 Task: Find connections with filter location Saint-Quentin with filter topic #careertips with filter profile language French with filter current company Hindustan Petroleum Corporation Limited with filter school Lilavatibai Podar Sr Secondary School with filter industry Computer and Network Security with filter service category Personal Injury Law with filter keywords title Sports Volunteer
Action: Mouse moved to (298, 220)
Screenshot: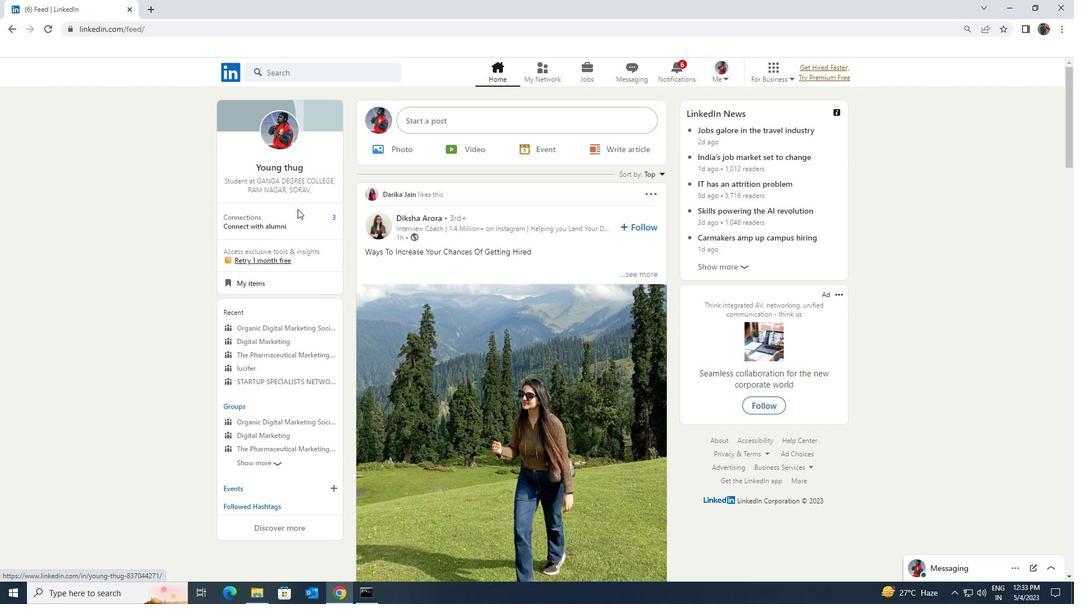 
Action: Mouse pressed left at (298, 220)
Screenshot: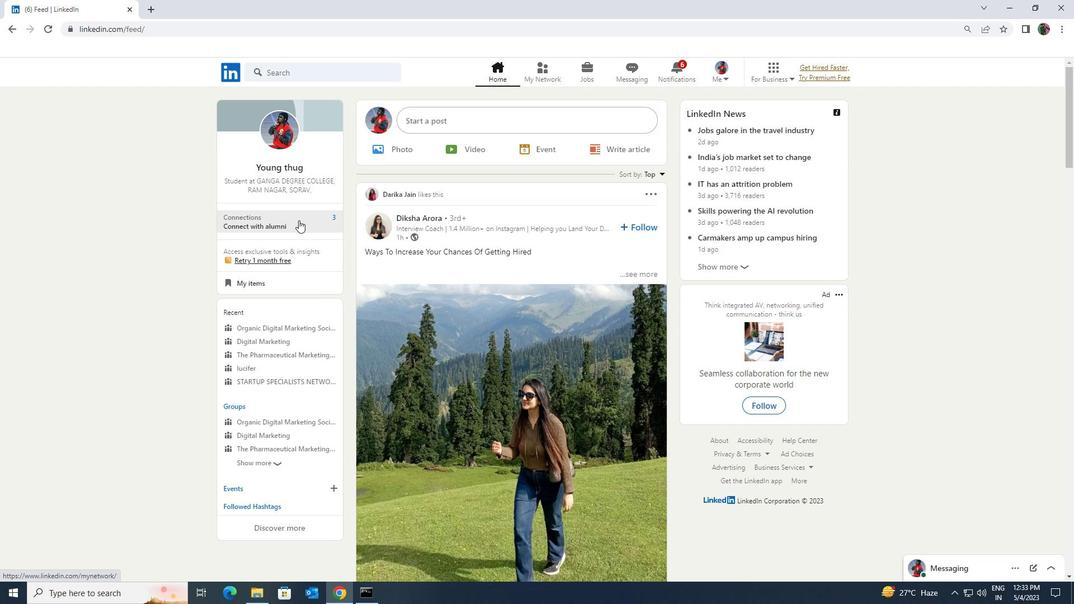 
Action: Mouse moved to (298, 135)
Screenshot: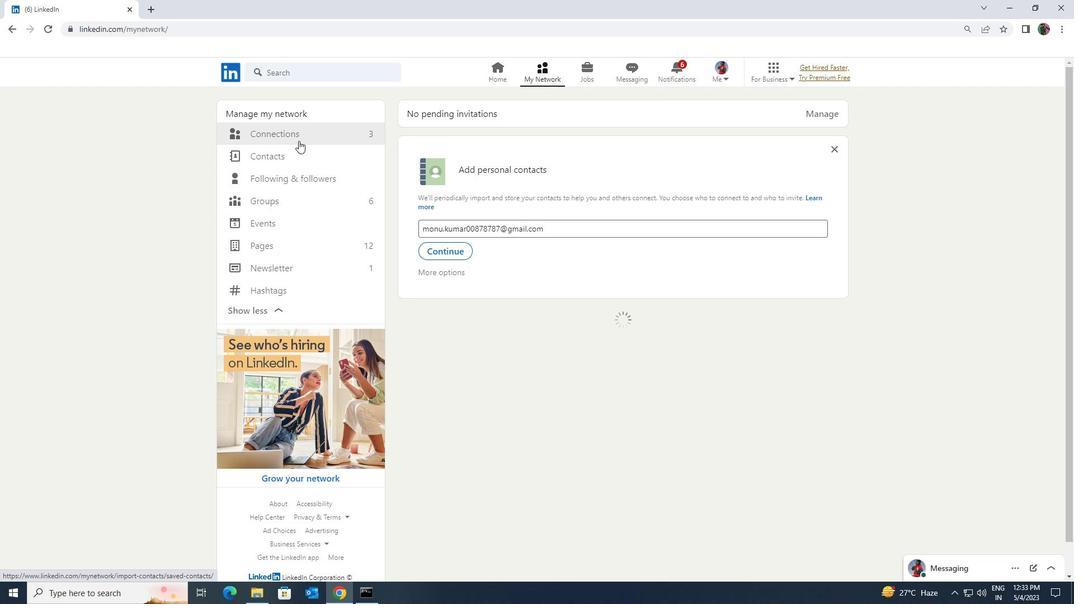 
Action: Mouse pressed left at (298, 135)
Screenshot: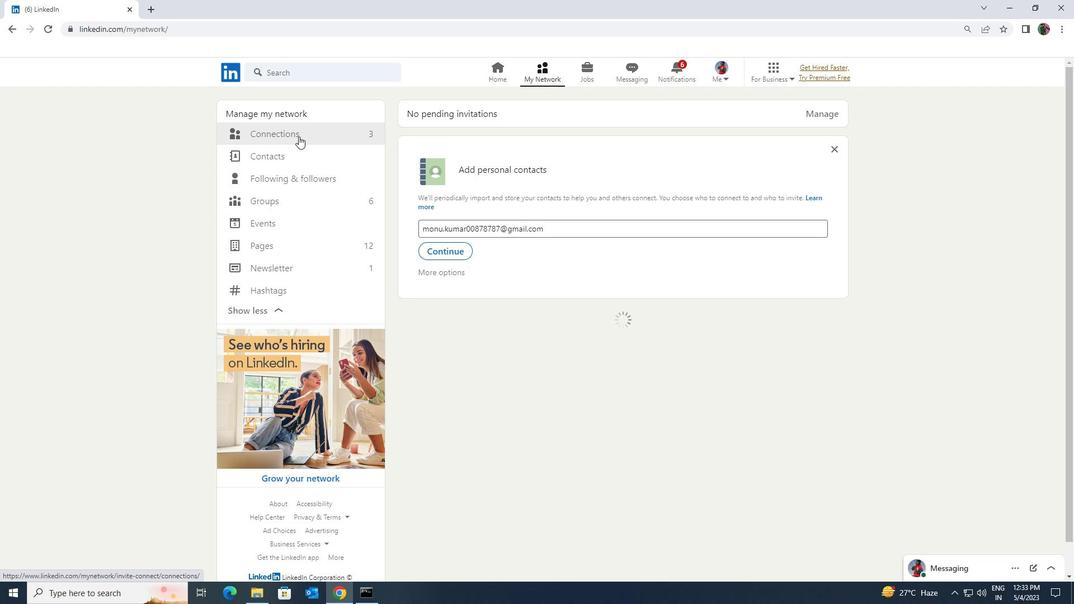 
Action: Mouse moved to (636, 138)
Screenshot: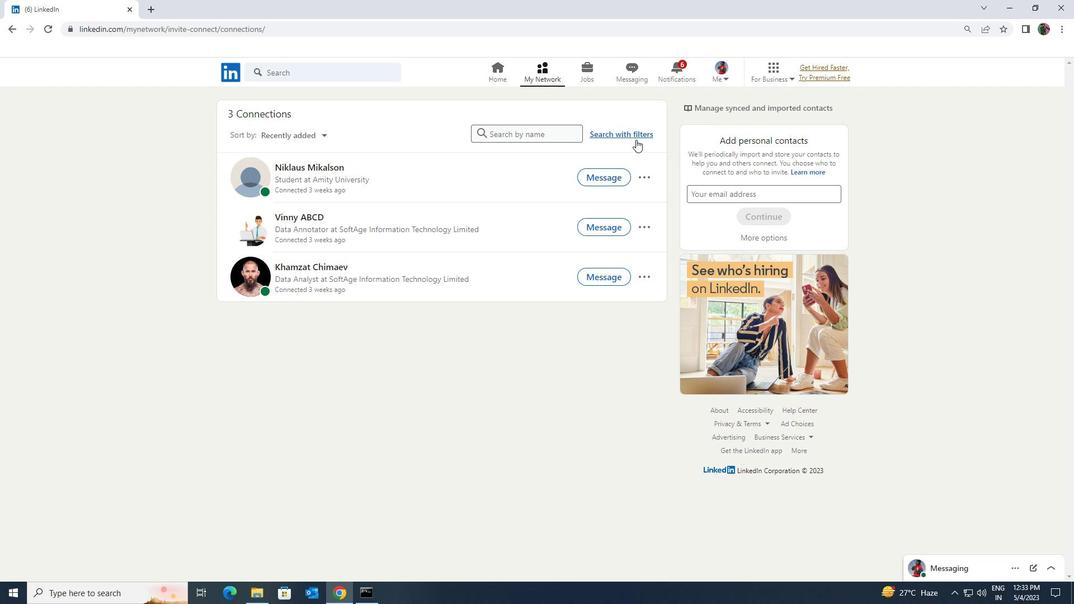 
Action: Mouse pressed left at (636, 138)
Screenshot: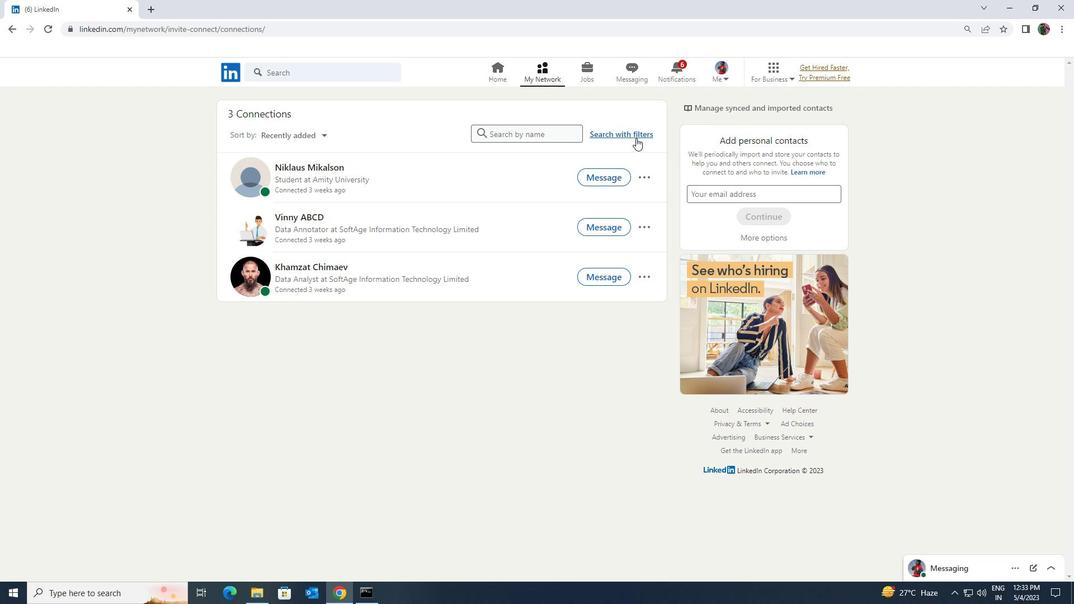 
Action: Mouse moved to (576, 105)
Screenshot: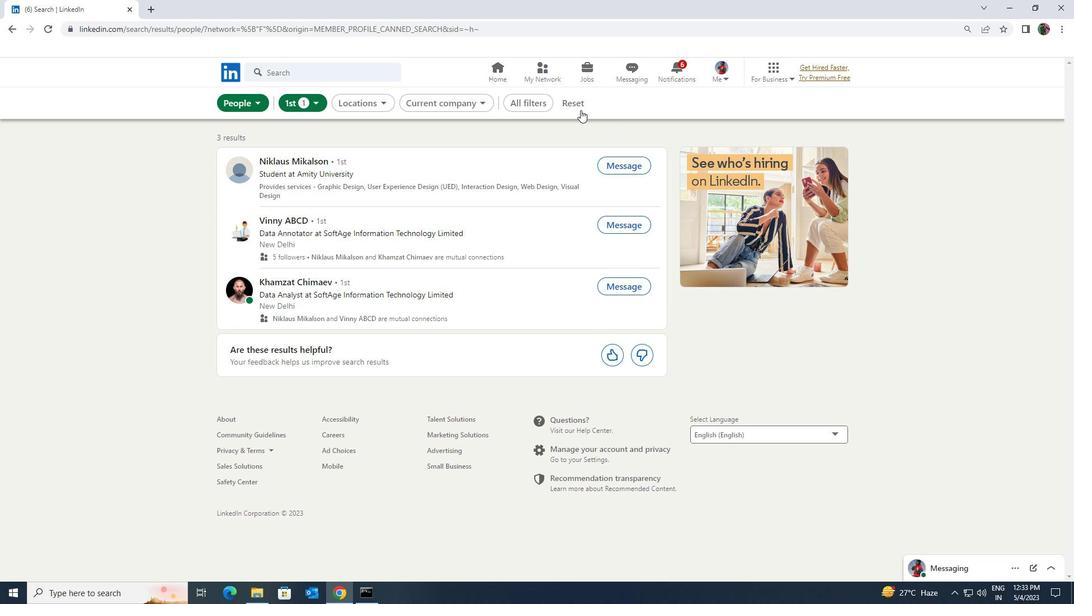 
Action: Mouse pressed left at (576, 105)
Screenshot: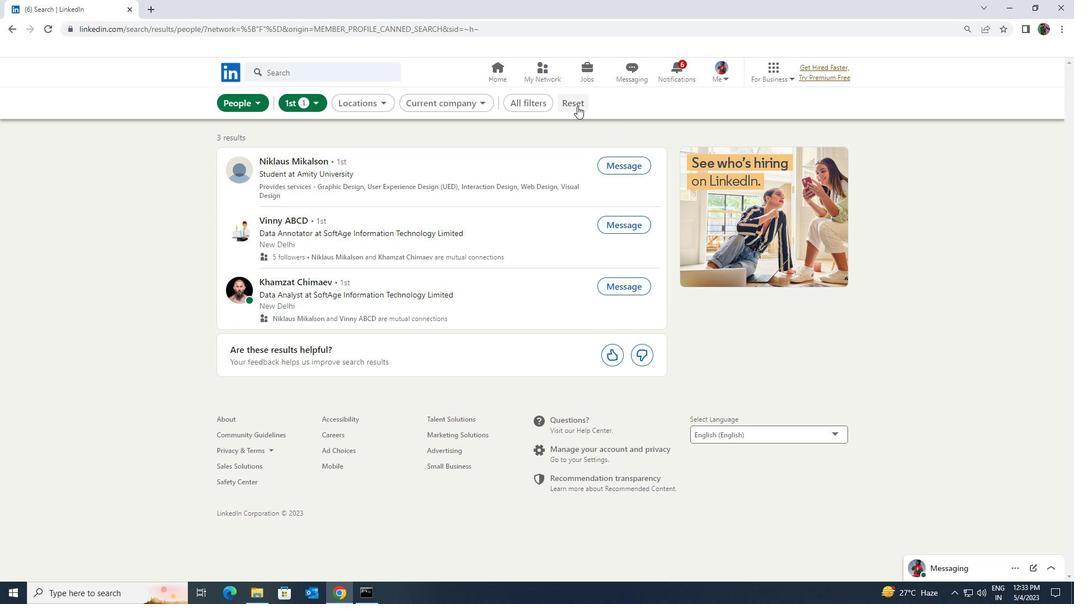 
Action: Mouse moved to (564, 103)
Screenshot: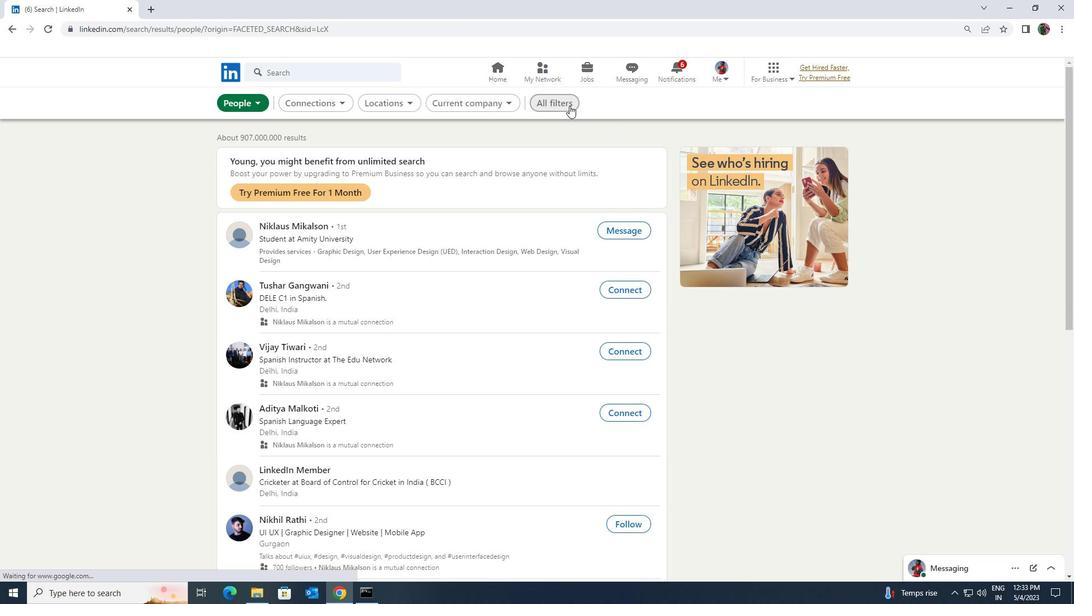 
Action: Mouse pressed left at (564, 103)
Screenshot: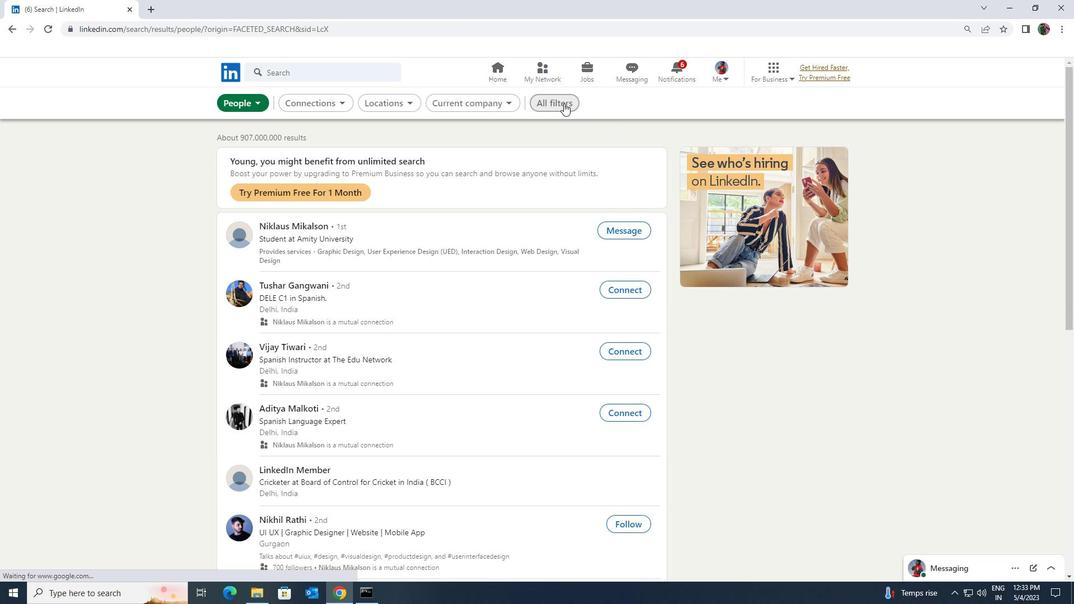 
Action: Mouse moved to (931, 437)
Screenshot: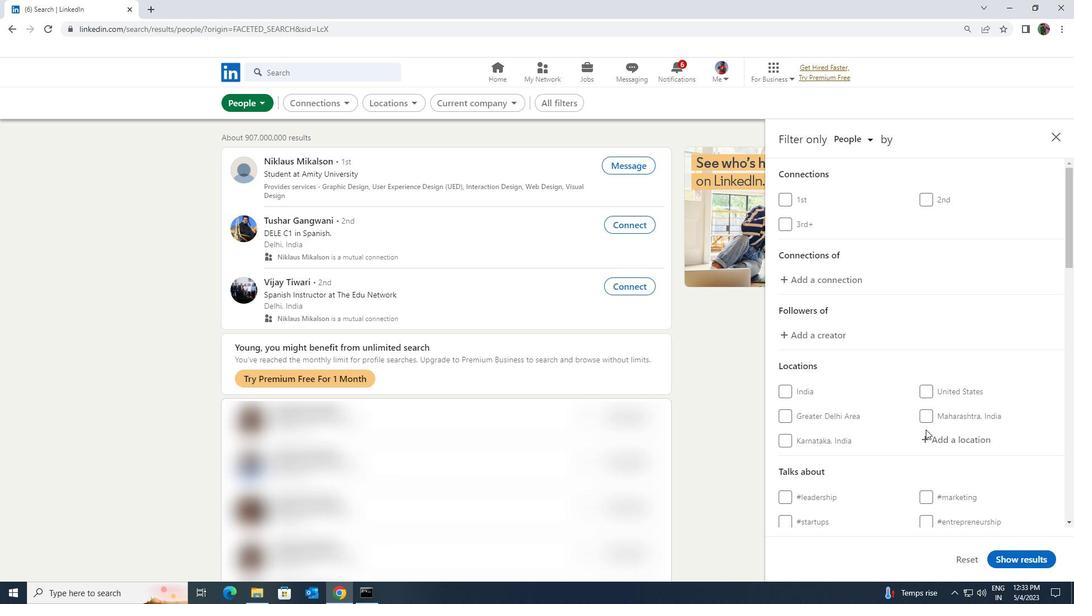 
Action: Mouse pressed left at (931, 437)
Screenshot: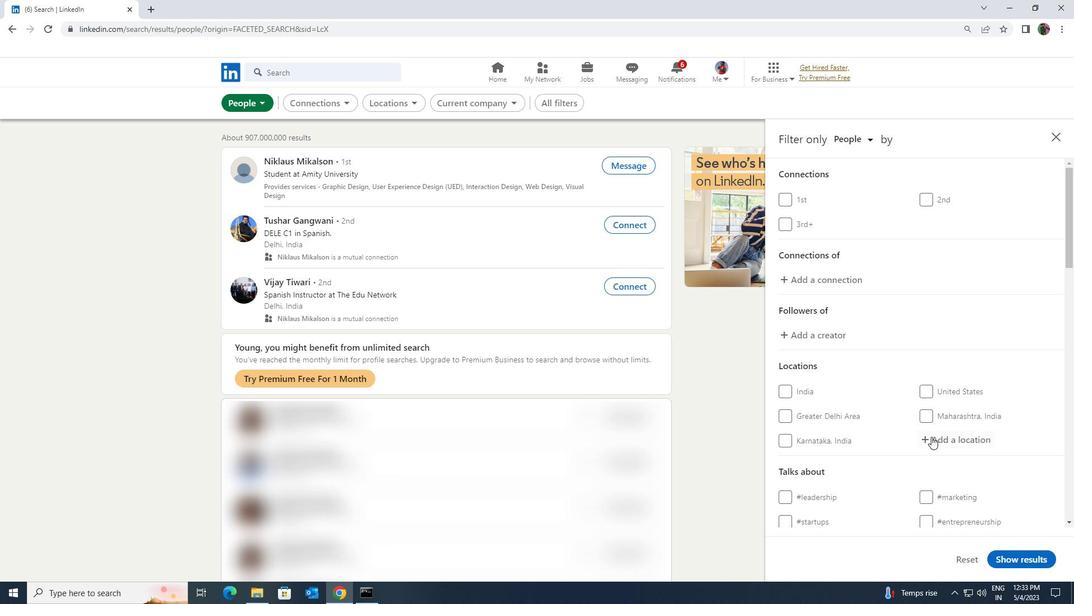 
Action: Key pressed <Key.shift>SAINT<Key.space><Key.shift>QUEN
Screenshot: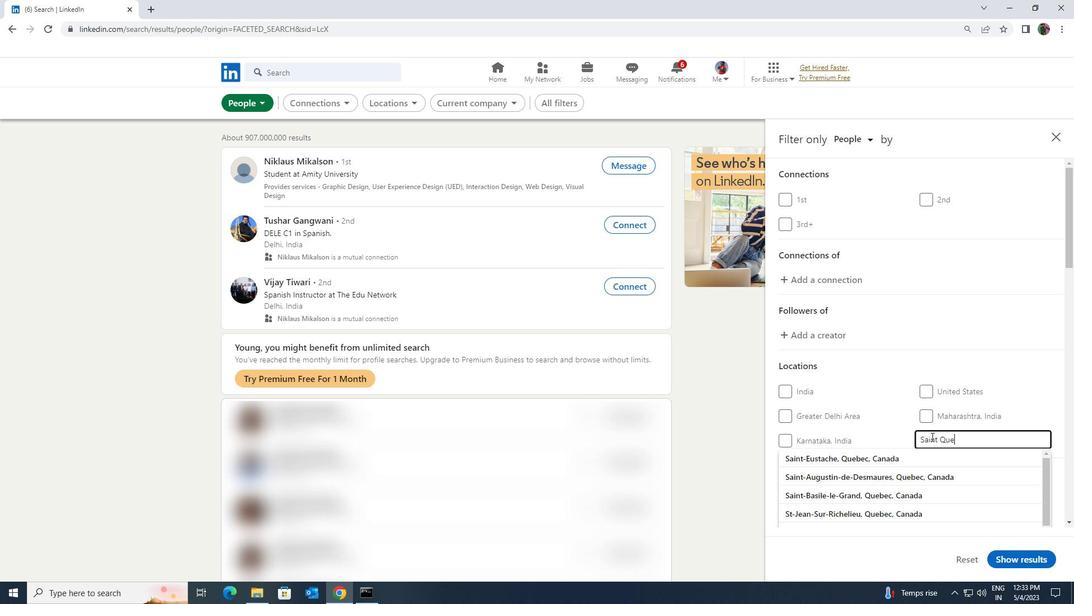 
Action: Mouse moved to (933, 454)
Screenshot: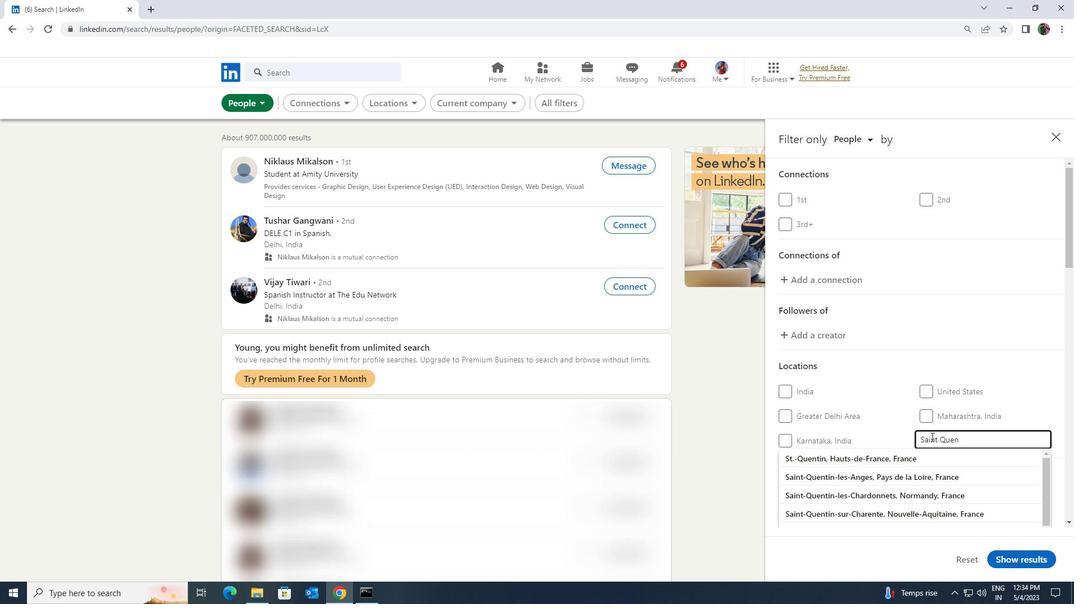 
Action: Mouse pressed left at (933, 454)
Screenshot: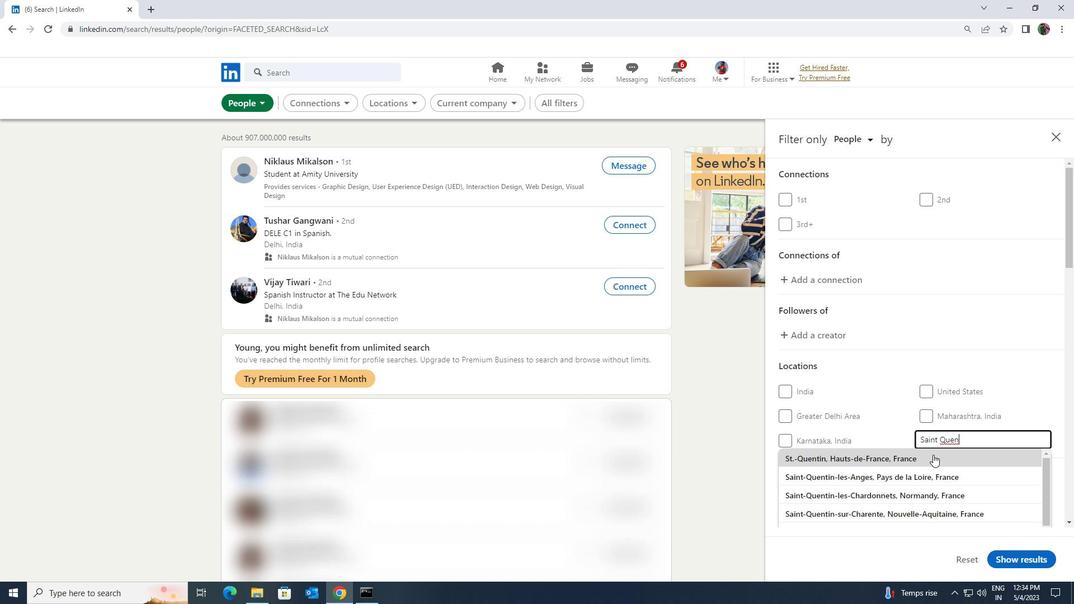 
Action: Mouse scrolled (933, 454) with delta (0, 0)
Screenshot: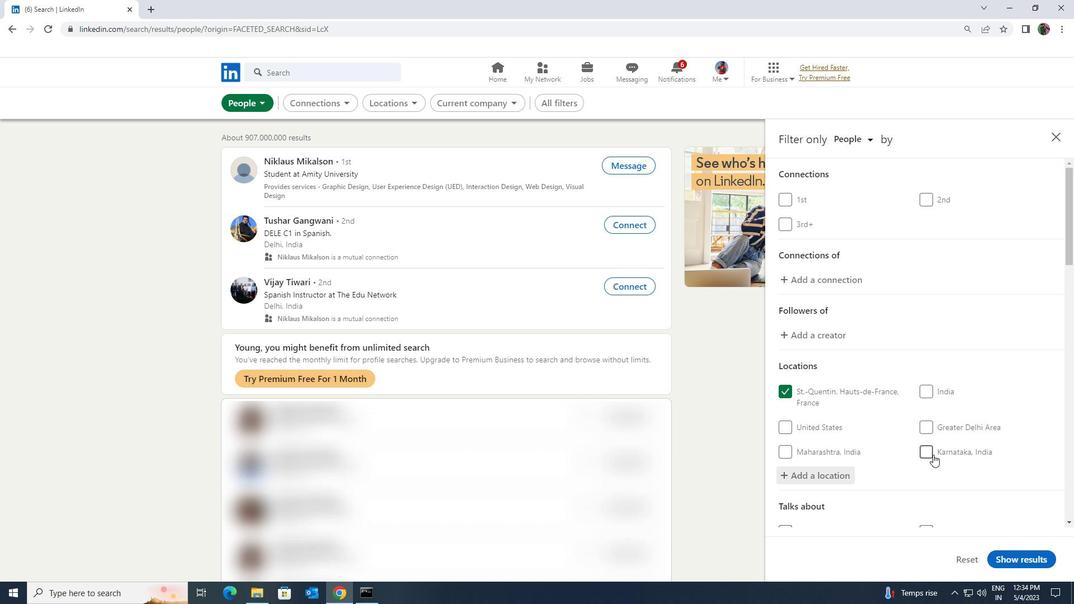 
Action: Mouse scrolled (933, 454) with delta (0, 0)
Screenshot: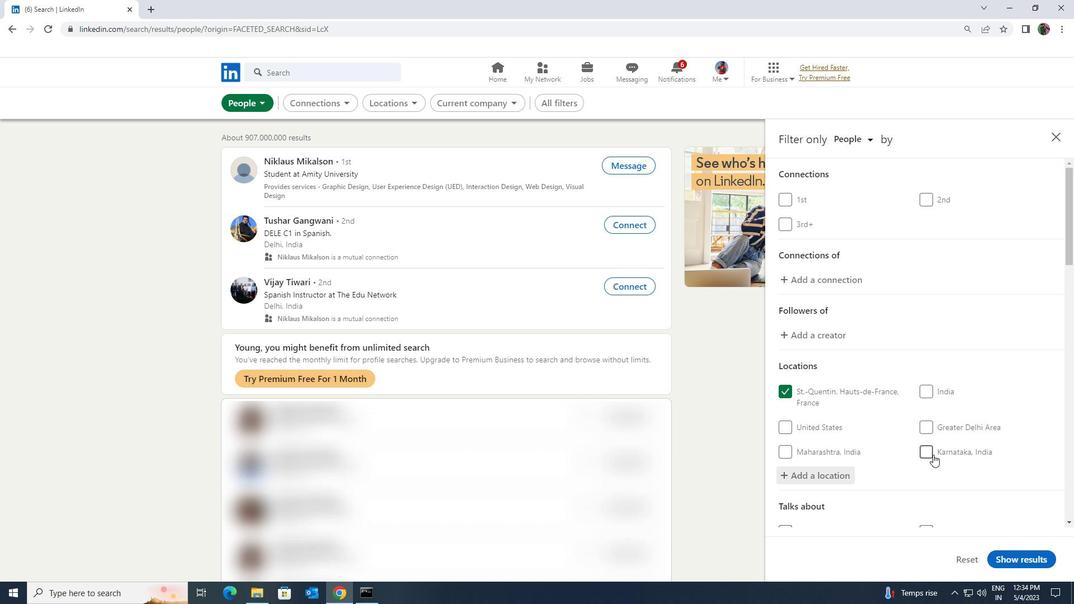 
Action: Mouse scrolled (933, 454) with delta (0, 0)
Screenshot: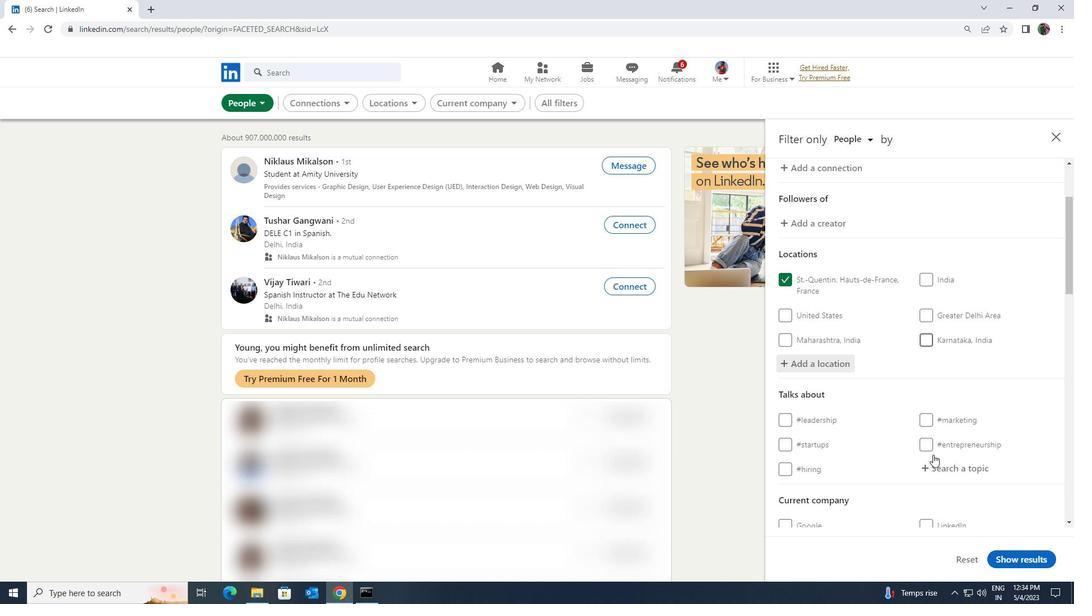 
Action: Mouse moved to (945, 416)
Screenshot: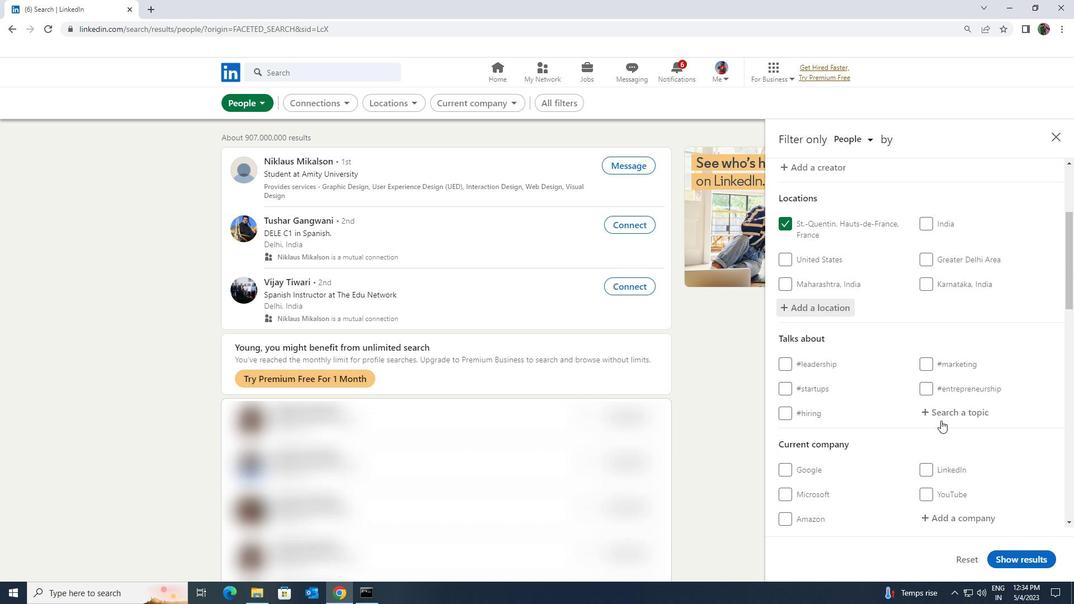 
Action: Mouse pressed left at (945, 416)
Screenshot: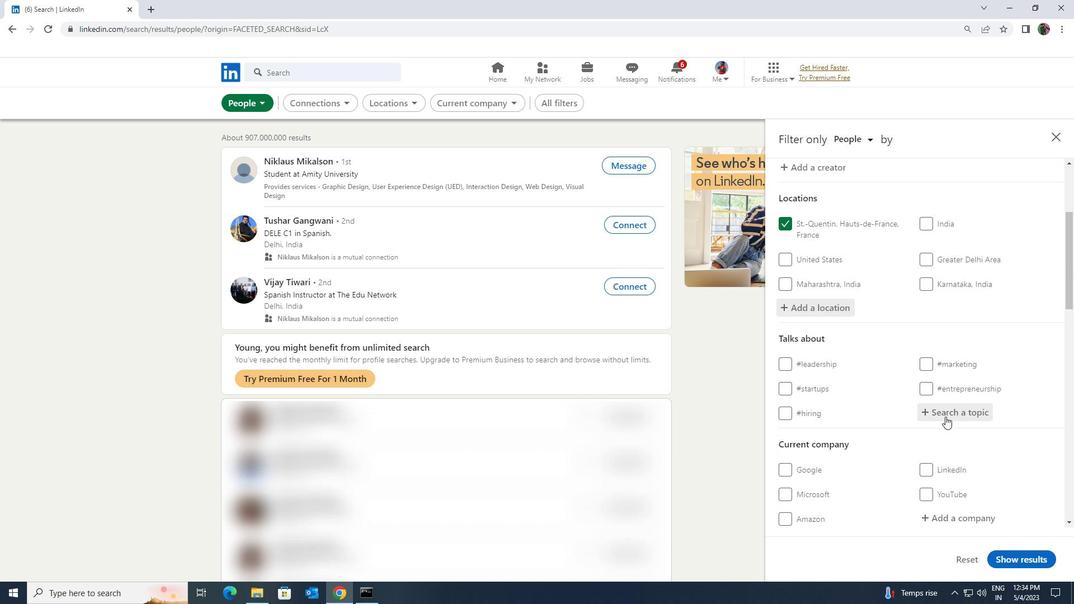 
Action: Key pressed <Key.shift><Key.shift><Key.shift><Key.shift><Key.shift><Key.shift><Key.shift><Key.shift><Key.shift>CAREER<Key.shift>TIPS
Screenshot: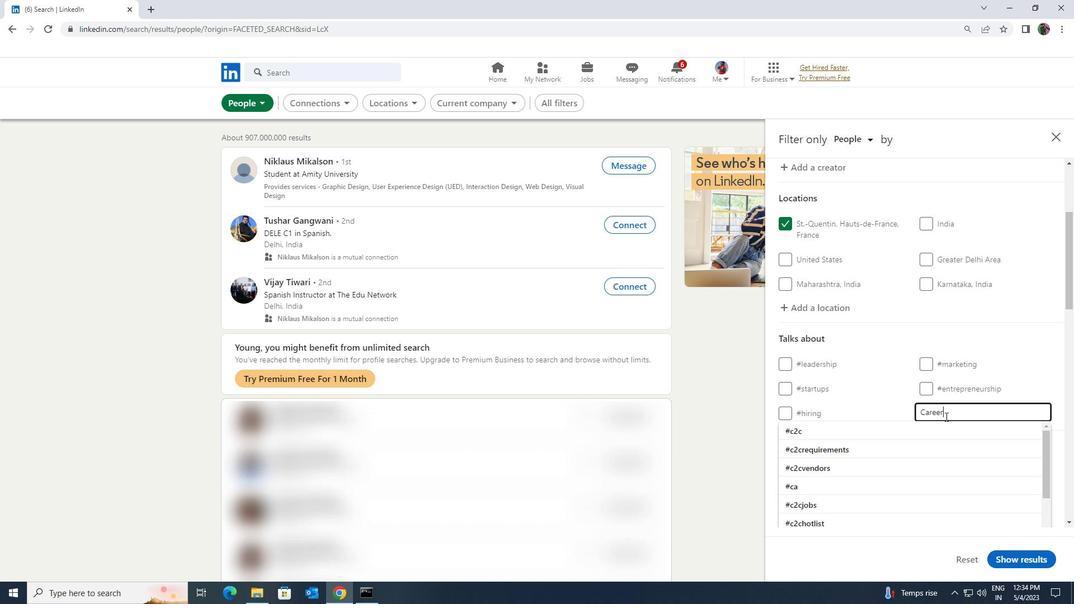 
Action: Mouse moved to (935, 430)
Screenshot: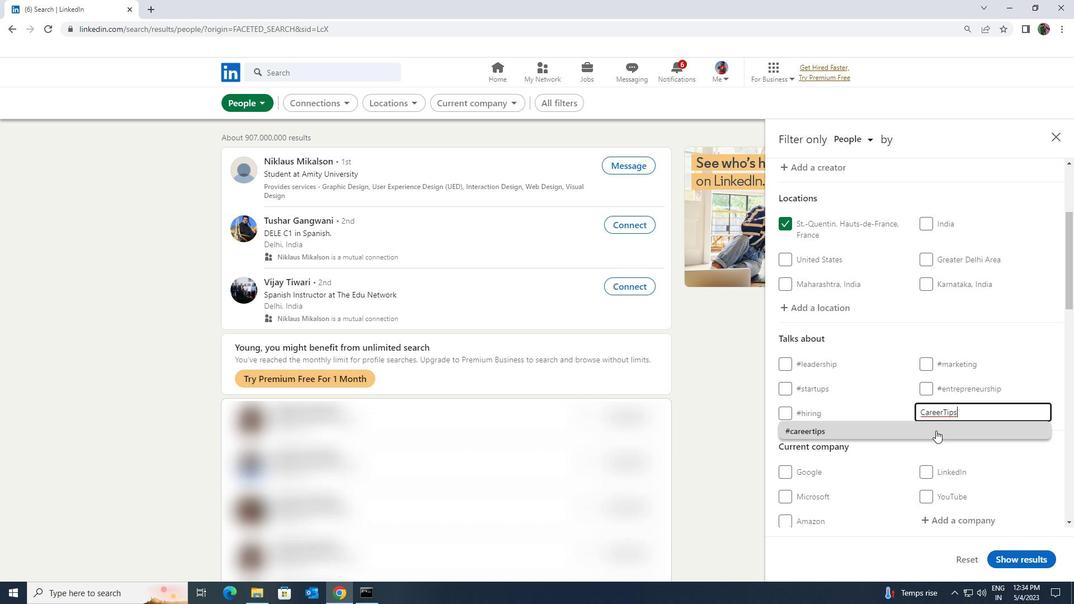 
Action: Mouse pressed left at (935, 430)
Screenshot: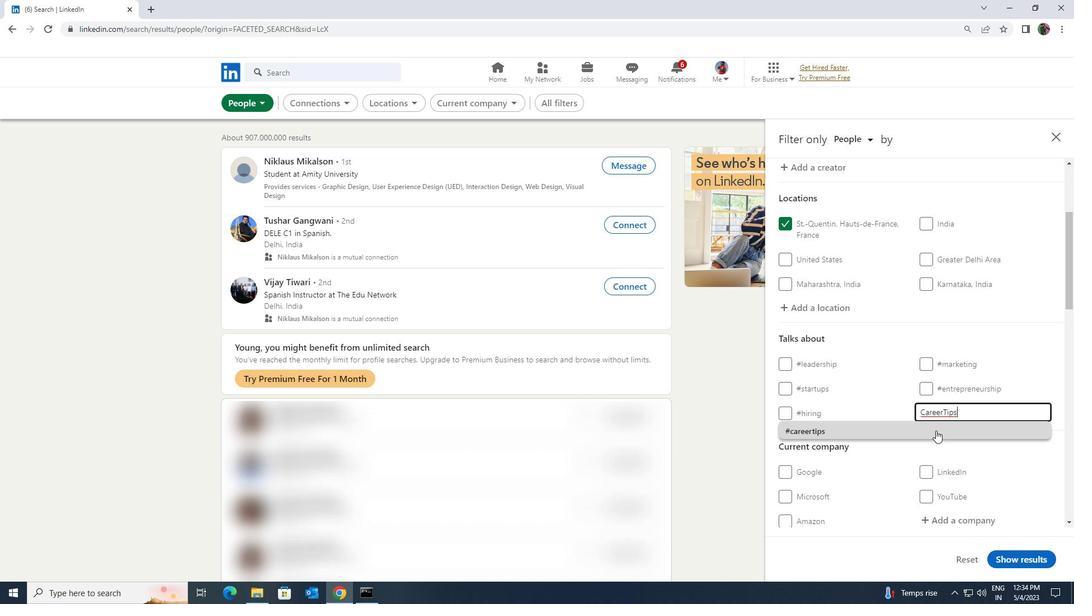 
Action: Mouse scrolled (935, 430) with delta (0, 0)
Screenshot: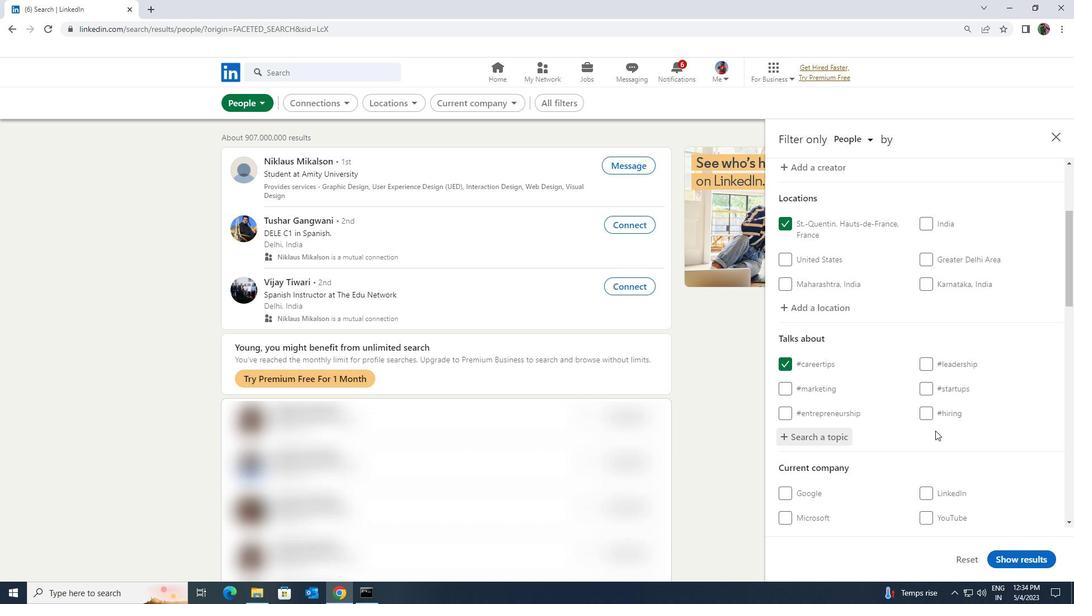 
Action: Mouse scrolled (935, 430) with delta (0, 0)
Screenshot: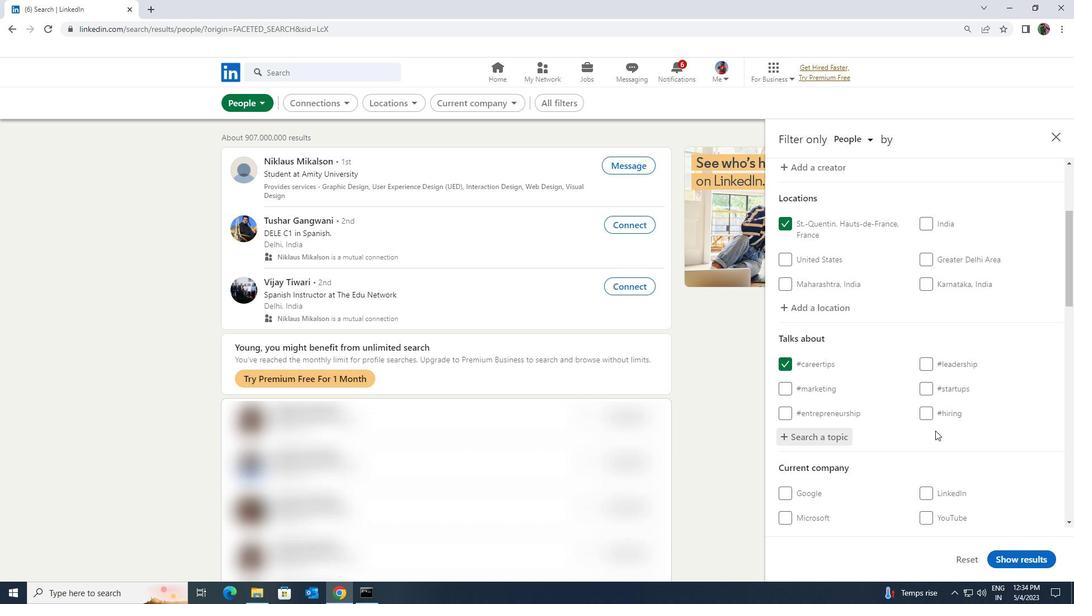 
Action: Mouse scrolled (935, 430) with delta (0, 0)
Screenshot: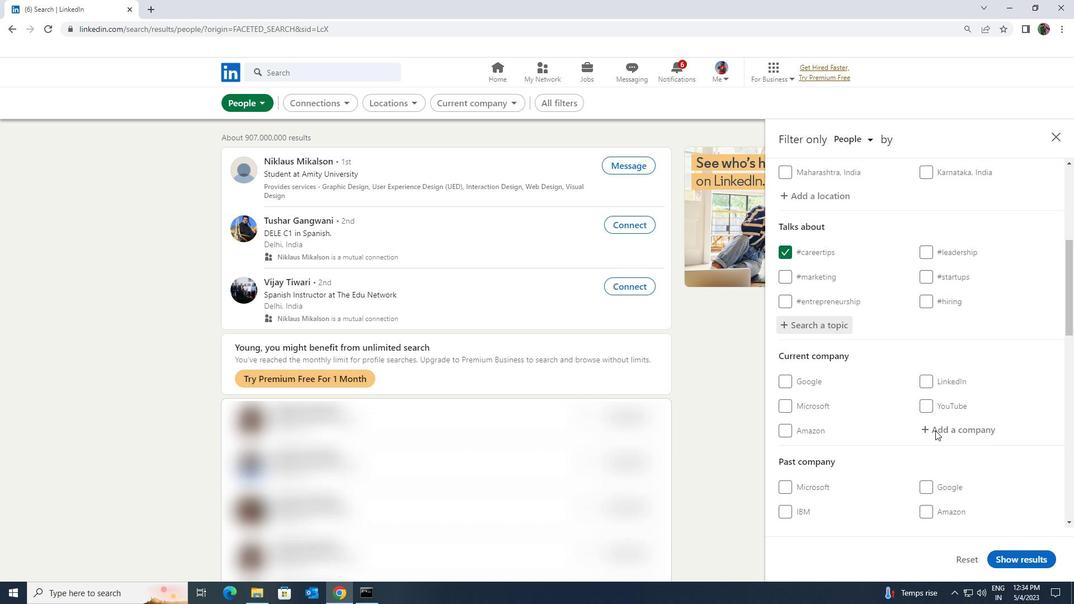 
Action: Mouse scrolled (935, 430) with delta (0, 0)
Screenshot: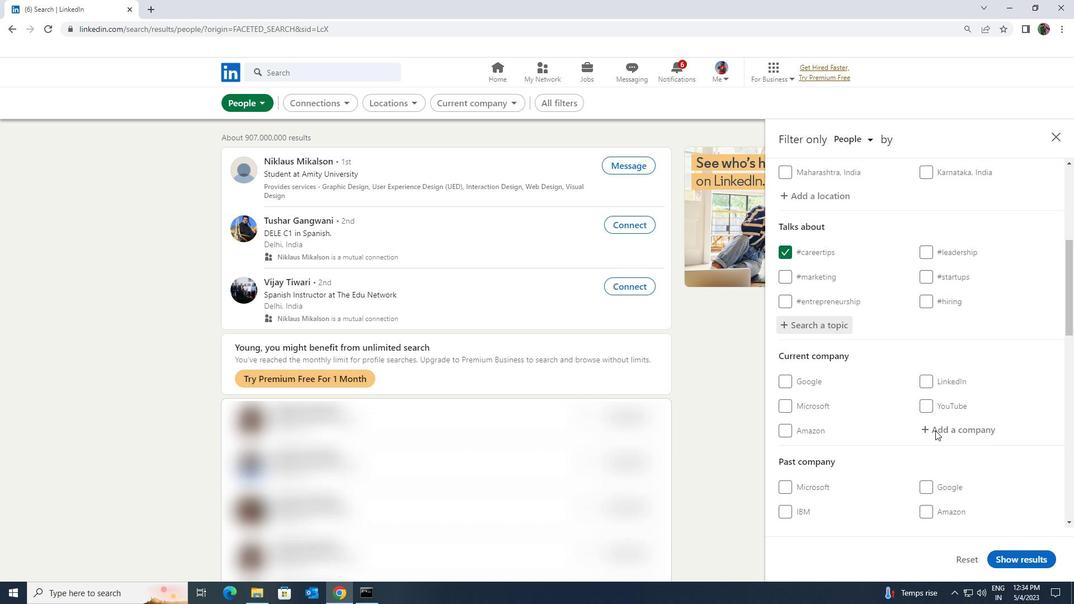
Action: Mouse scrolled (935, 430) with delta (0, 0)
Screenshot: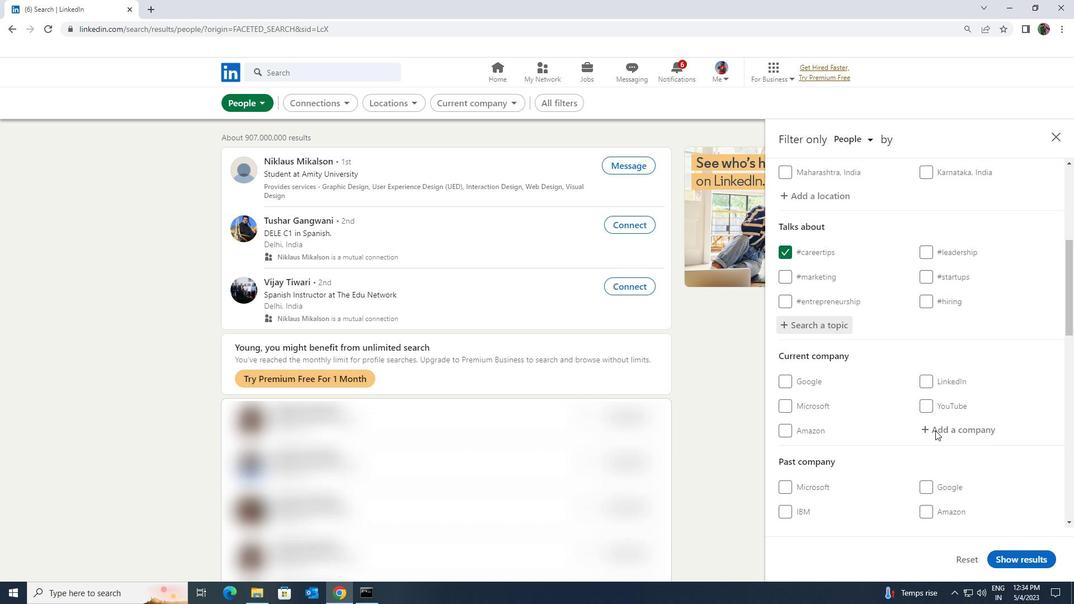
Action: Mouse scrolled (935, 430) with delta (0, 0)
Screenshot: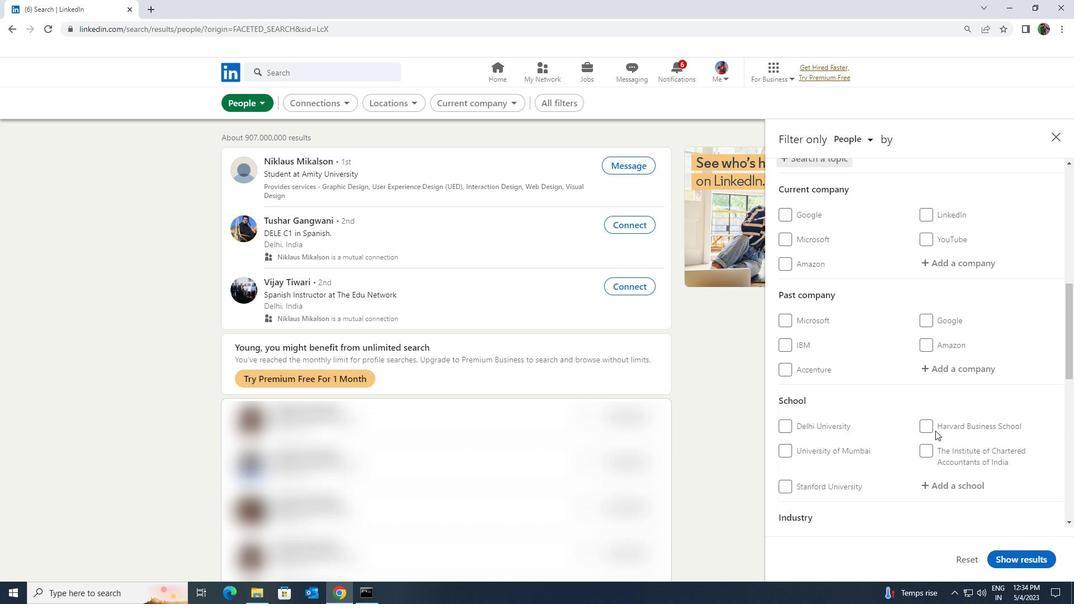 
Action: Mouse scrolled (935, 430) with delta (0, 0)
Screenshot: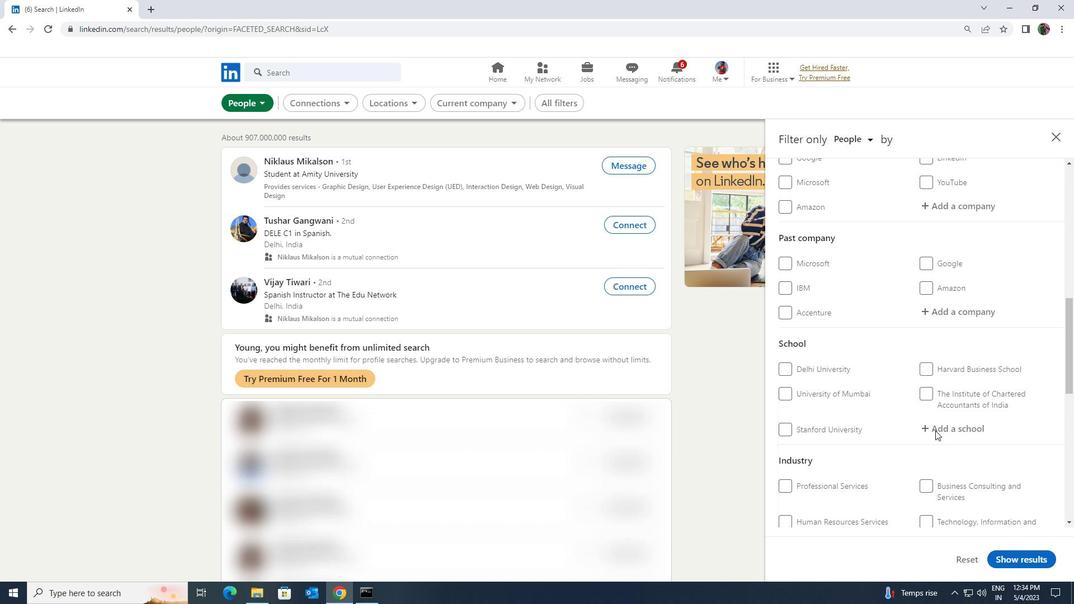 
Action: Mouse scrolled (935, 430) with delta (0, 0)
Screenshot: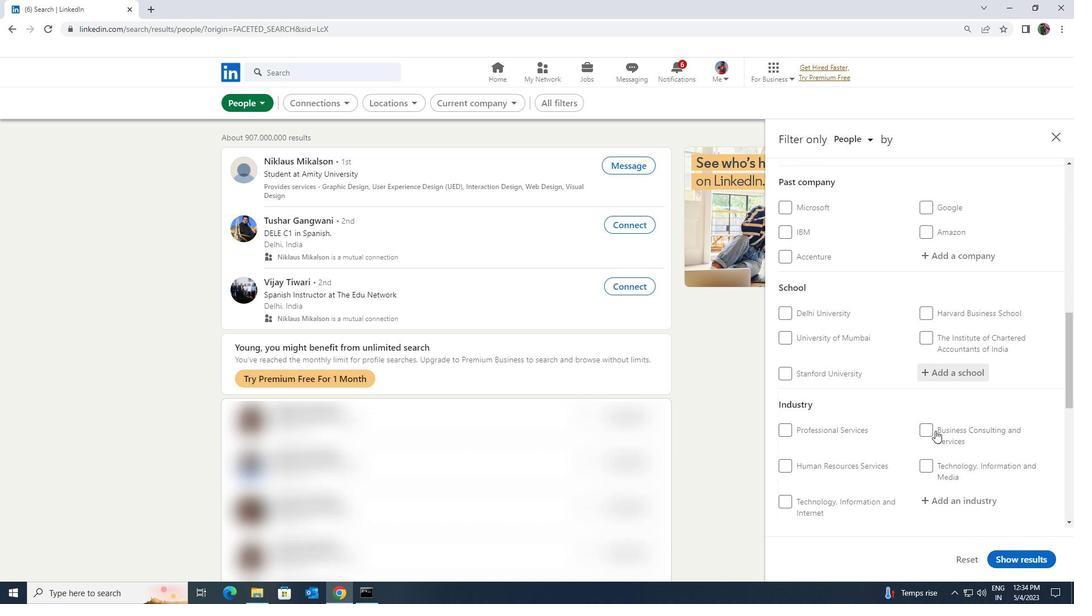 
Action: Mouse scrolled (935, 430) with delta (0, 0)
Screenshot: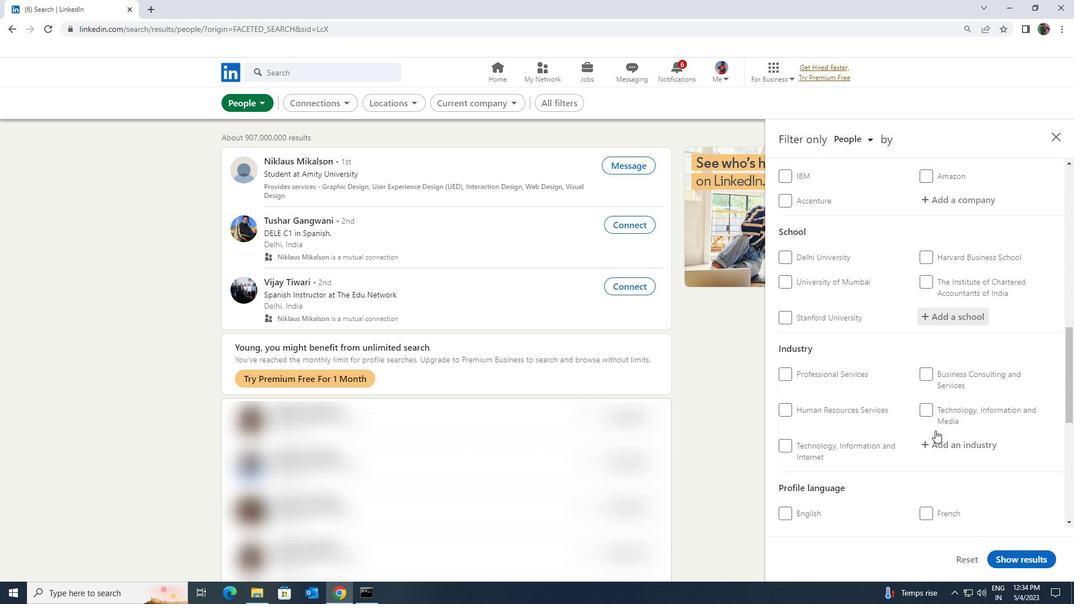 
Action: Mouse moved to (926, 450)
Screenshot: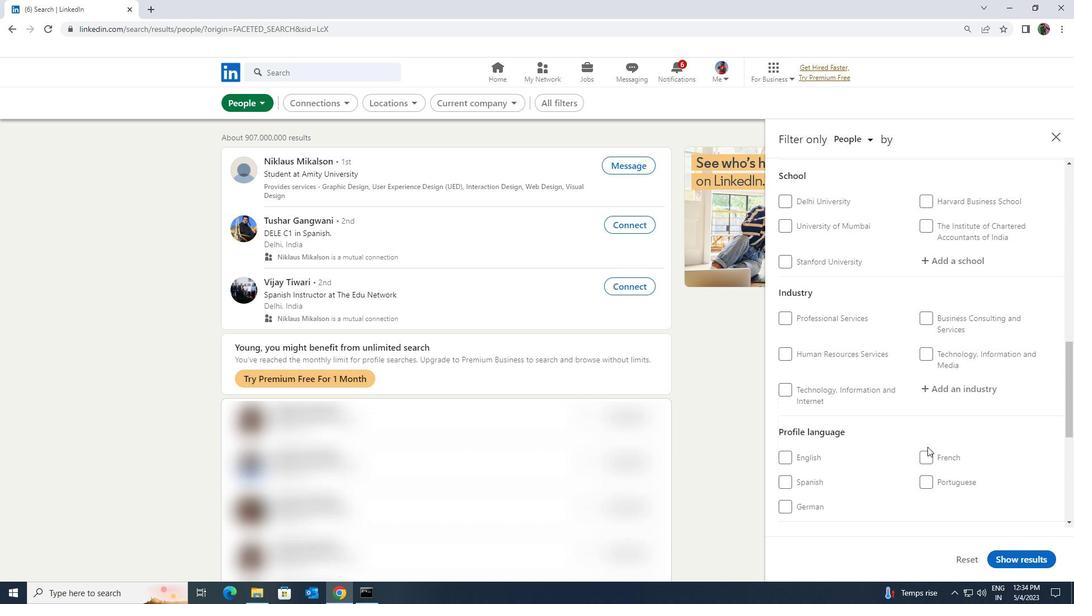 
Action: Mouse pressed left at (926, 450)
Screenshot: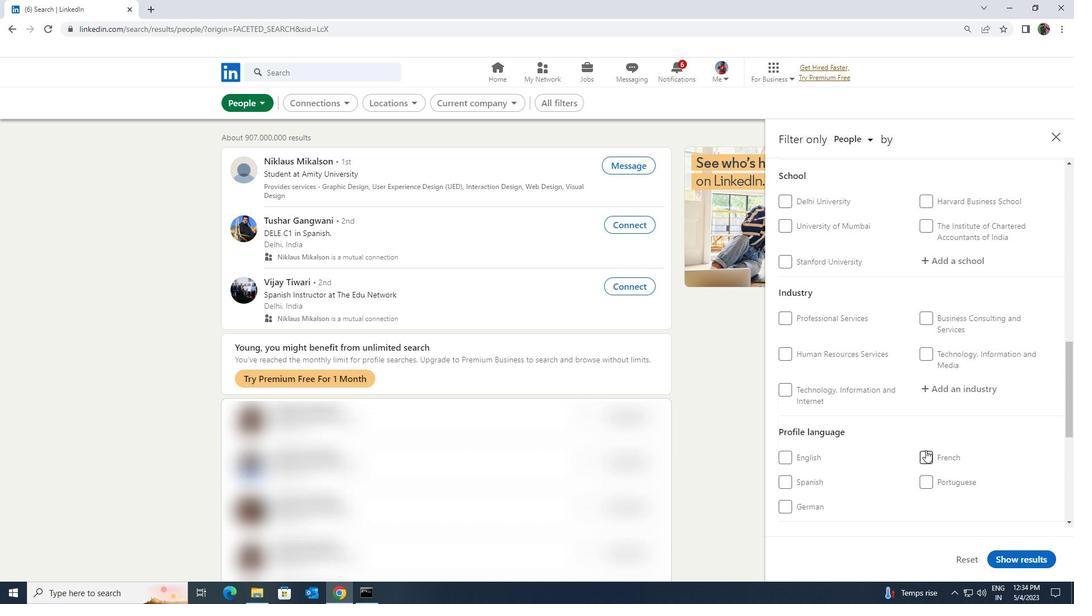 
Action: Mouse scrolled (926, 451) with delta (0, 0)
Screenshot: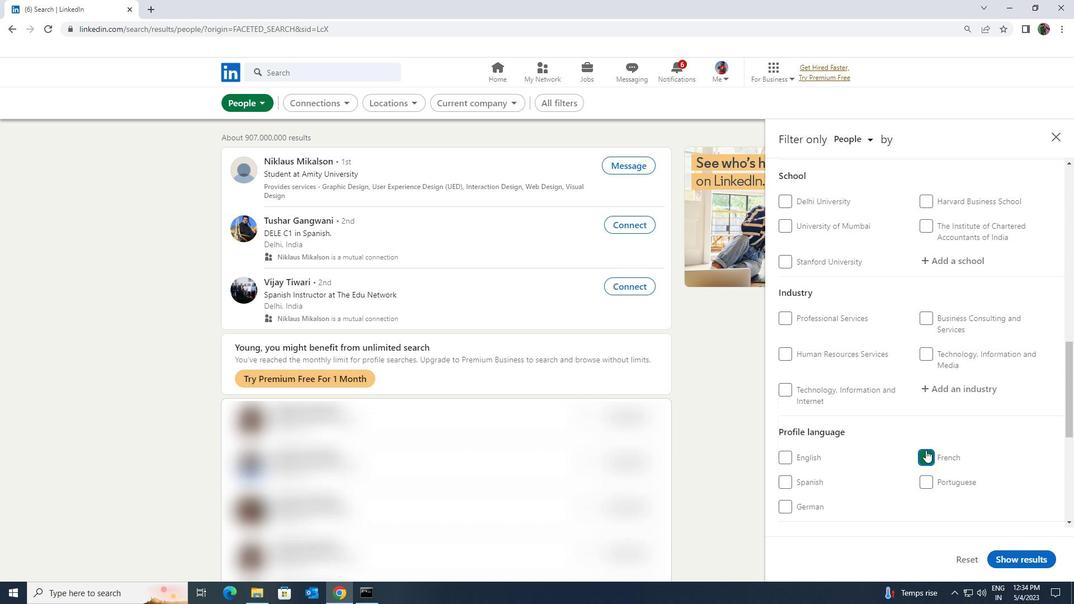 
Action: Mouse scrolled (926, 451) with delta (0, 0)
Screenshot: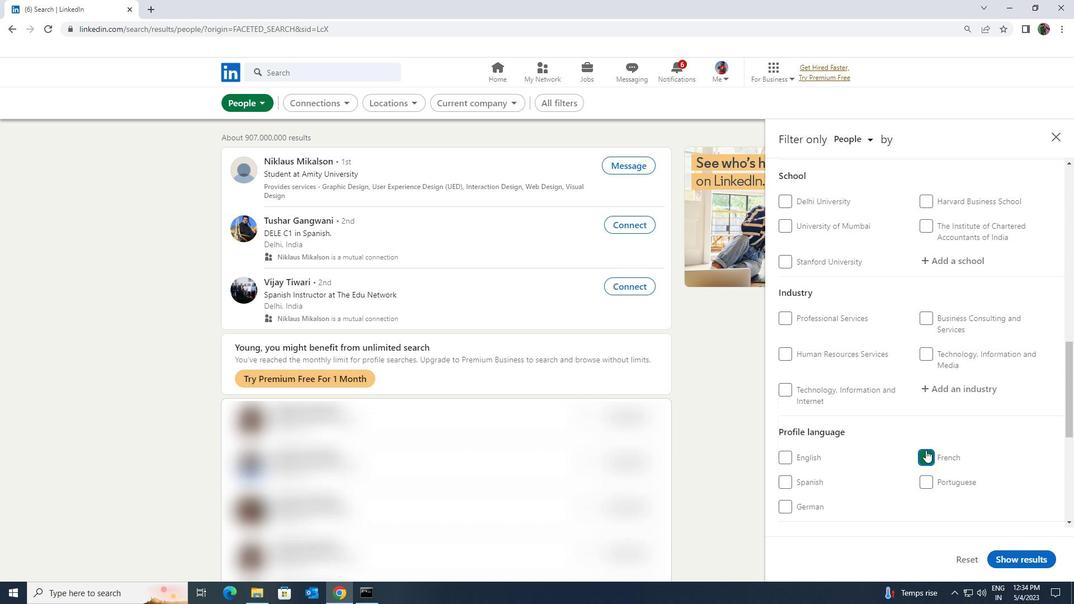 
Action: Mouse scrolled (926, 451) with delta (0, 0)
Screenshot: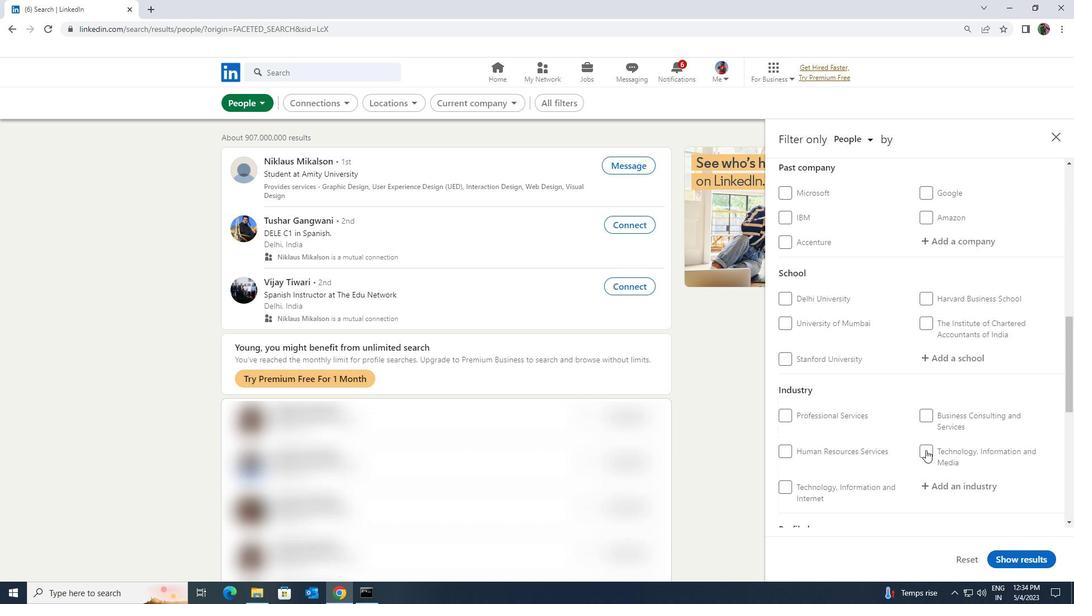 
Action: Mouse scrolled (926, 451) with delta (0, 0)
Screenshot: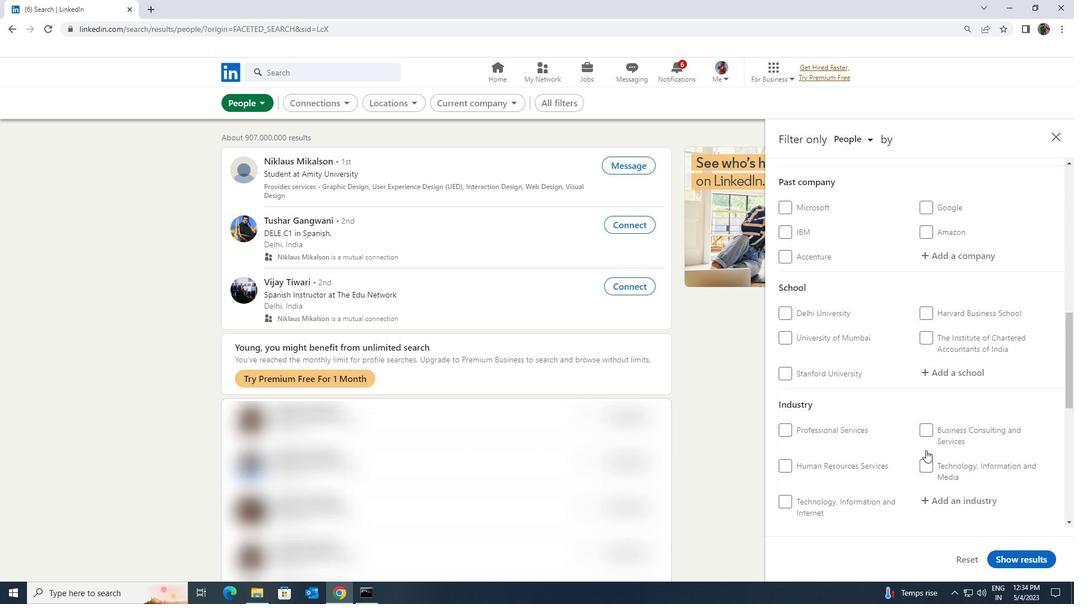 
Action: Mouse scrolled (926, 451) with delta (0, 0)
Screenshot: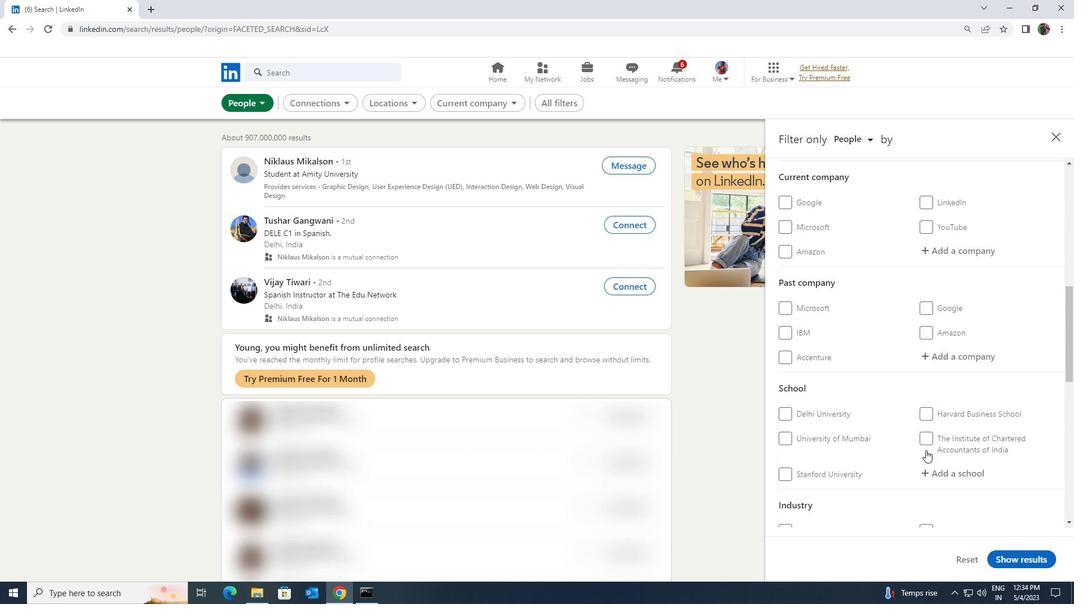 
Action: Mouse scrolled (926, 451) with delta (0, 0)
Screenshot: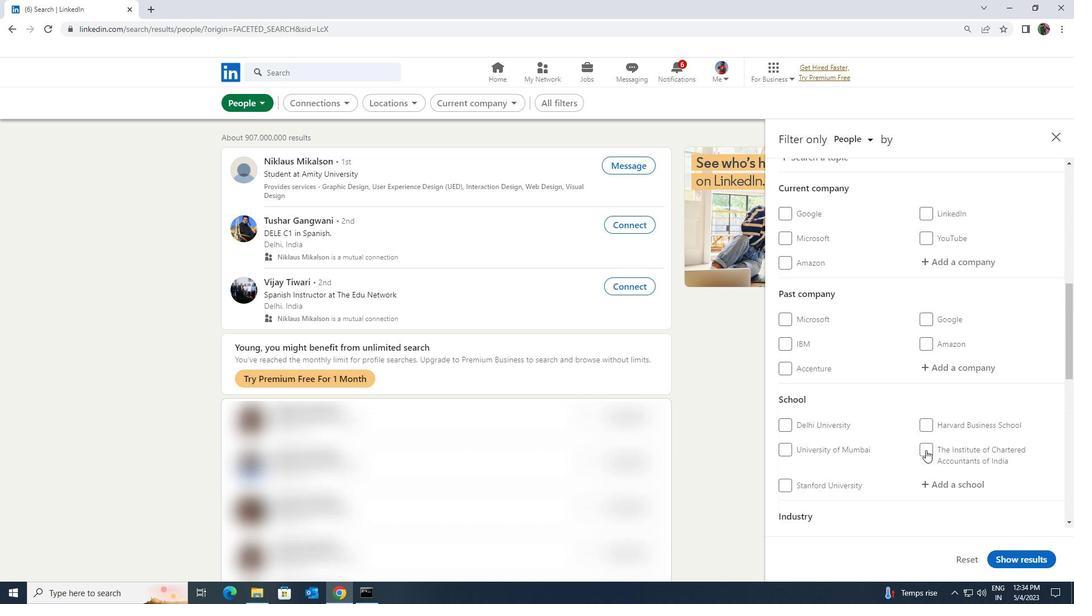 
Action: Mouse scrolled (926, 451) with delta (0, 0)
Screenshot: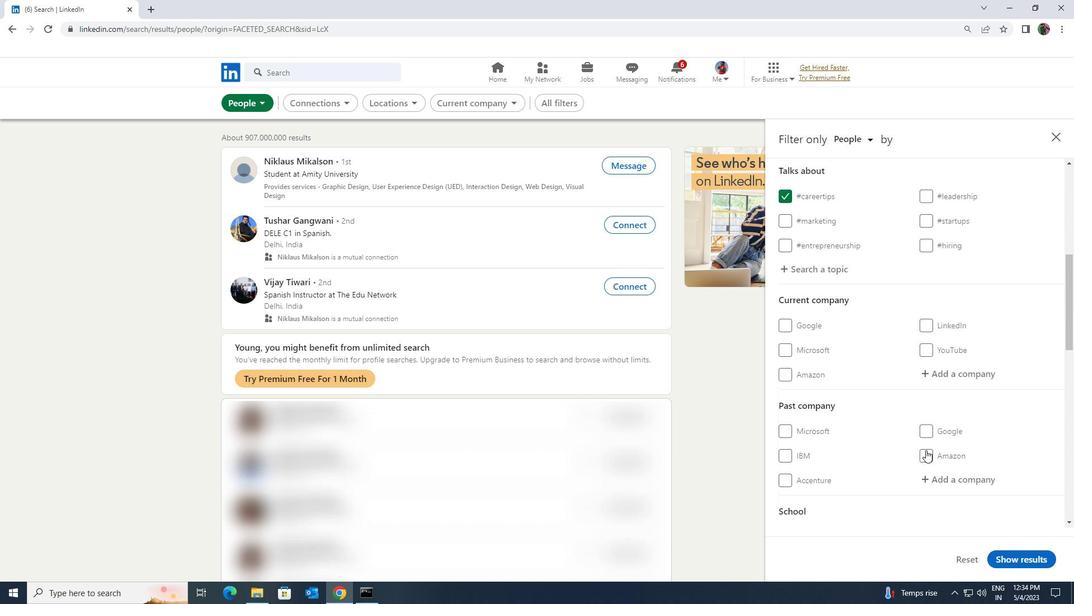 
Action: Mouse moved to (934, 432)
Screenshot: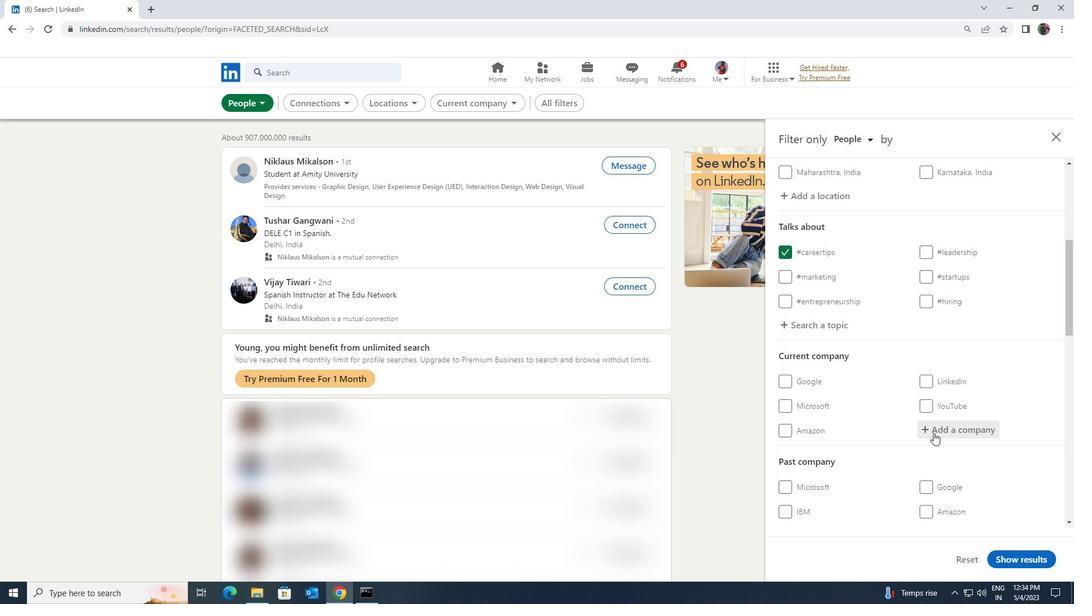 
Action: Mouse pressed left at (934, 432)
Screenshot: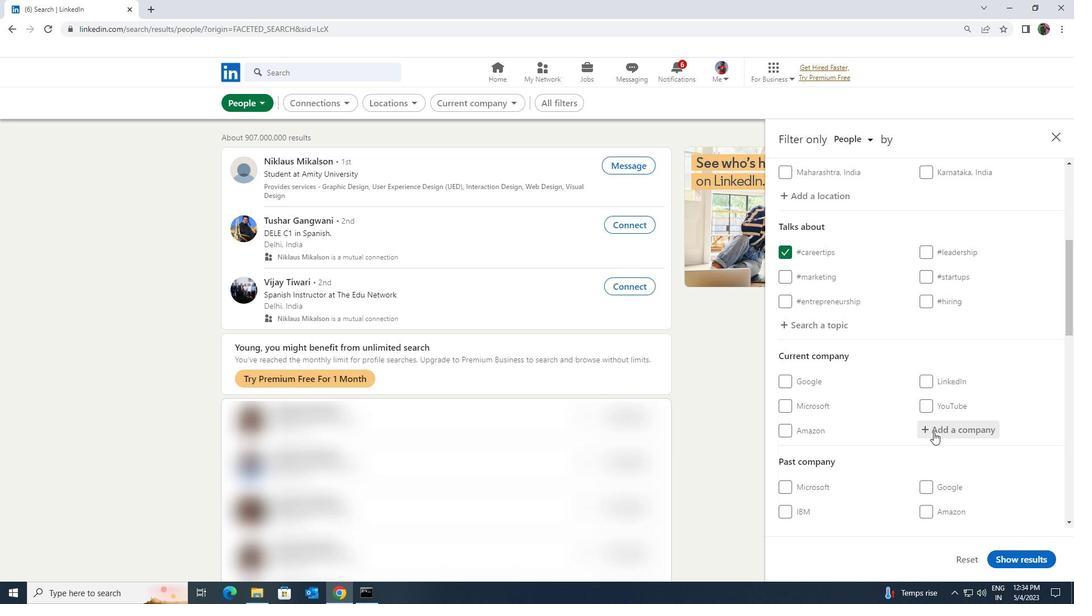 
Action: Mouse moved to (934, 432)
Screenshot: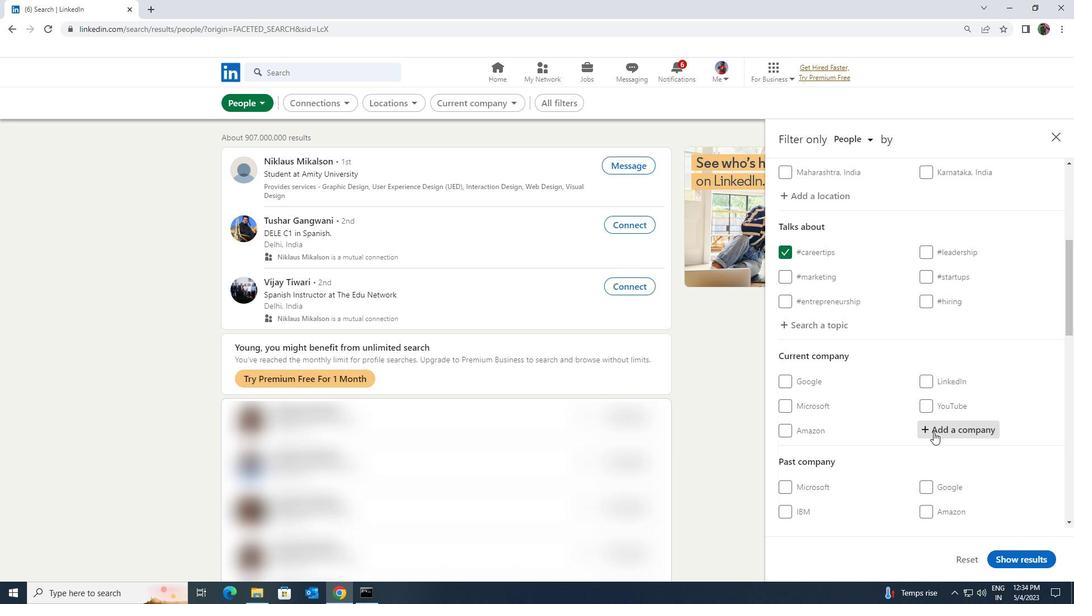 
Action: Key pressed <Key.shift>HINDUSTAN<Key.space><Key.shift>PETRO
Screenshot: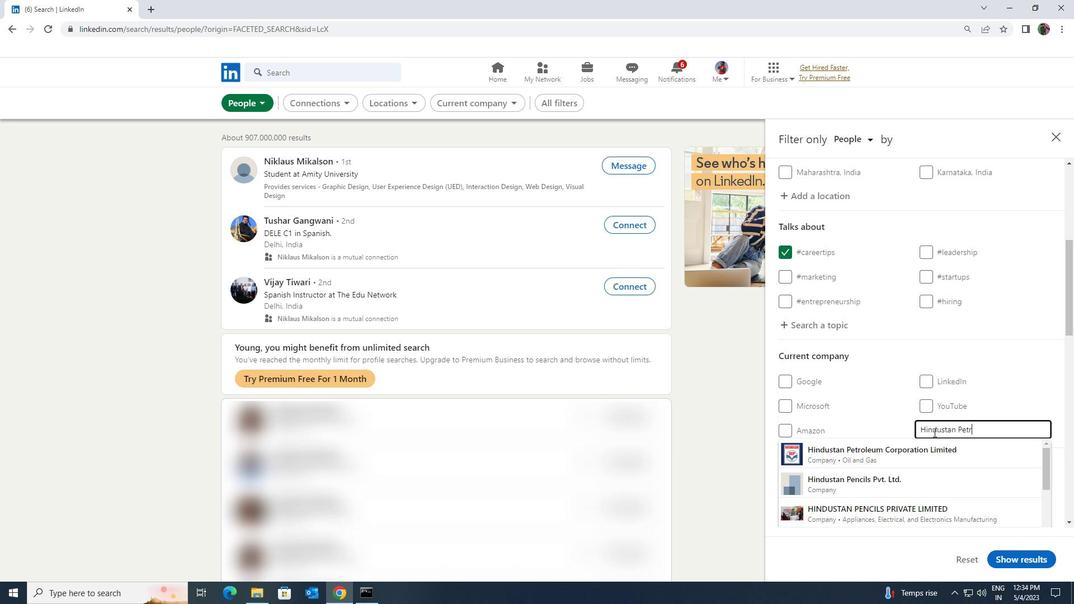 
Action: Mouse moved to (934, 452)
Screenshot: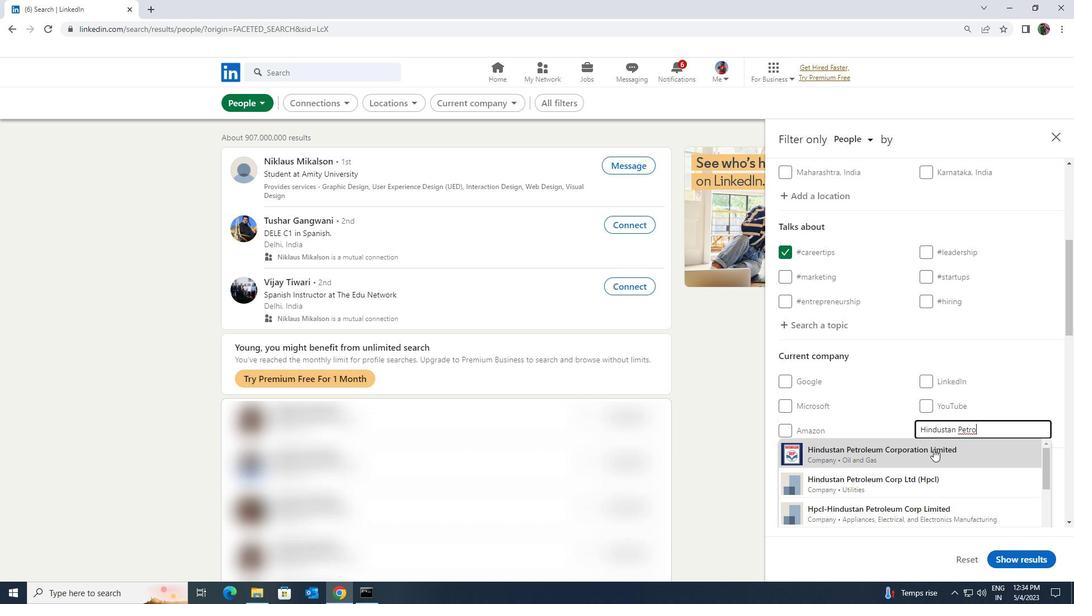 
Action: Mouse pressed left at (934, 452)
Screenshot: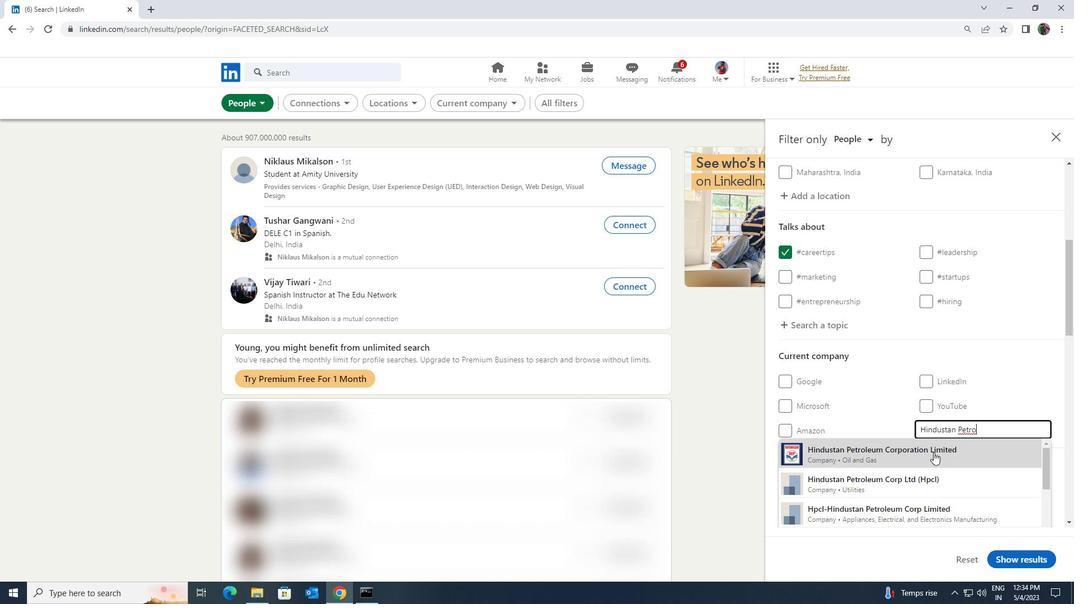 
Action: Mouse scrolled (934, 452) with delta (0, 0)
Screenshot: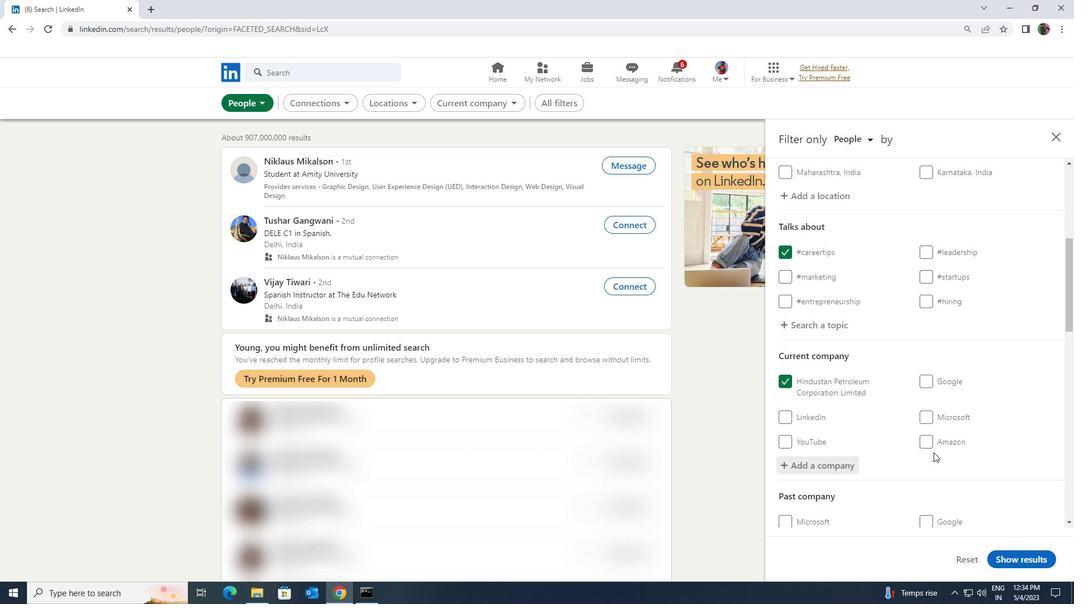 
Action: Mouse scrolled (934, 452) with delta (0, 0)
Screenshot: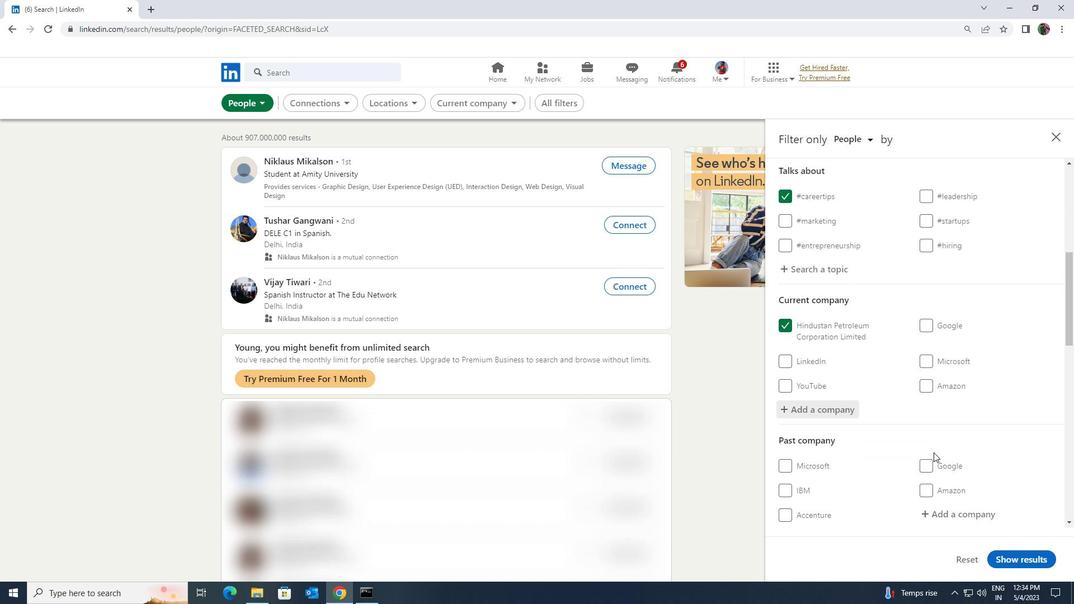 
Action: Mouse scrolled (934, 452) with delta (0, 0)
Screenshot: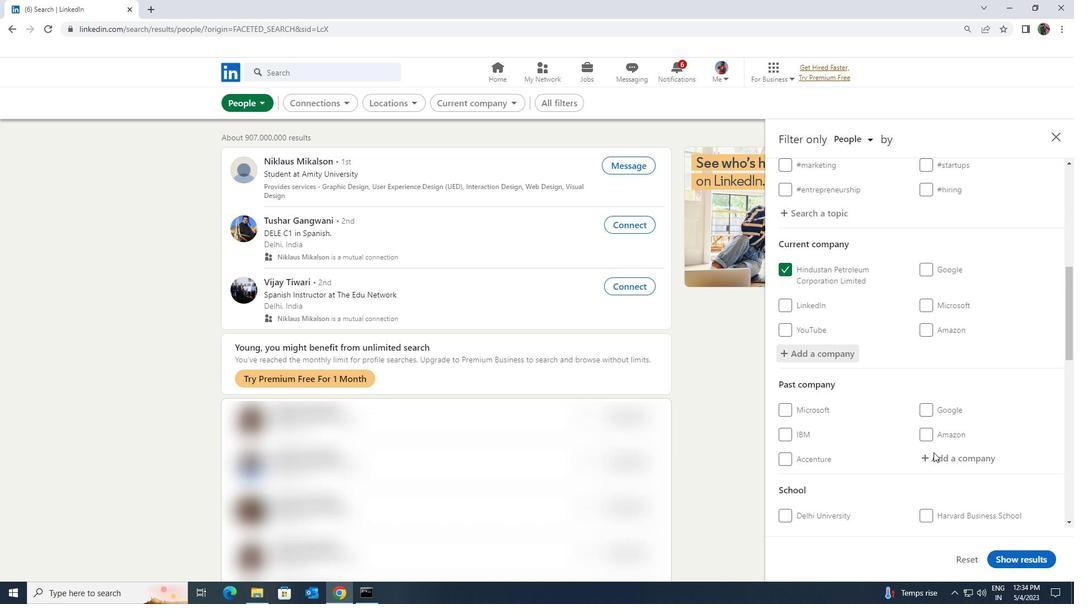 
Action: Mouse scrolled (934, 452) with delta (0, 0)
Screenshot: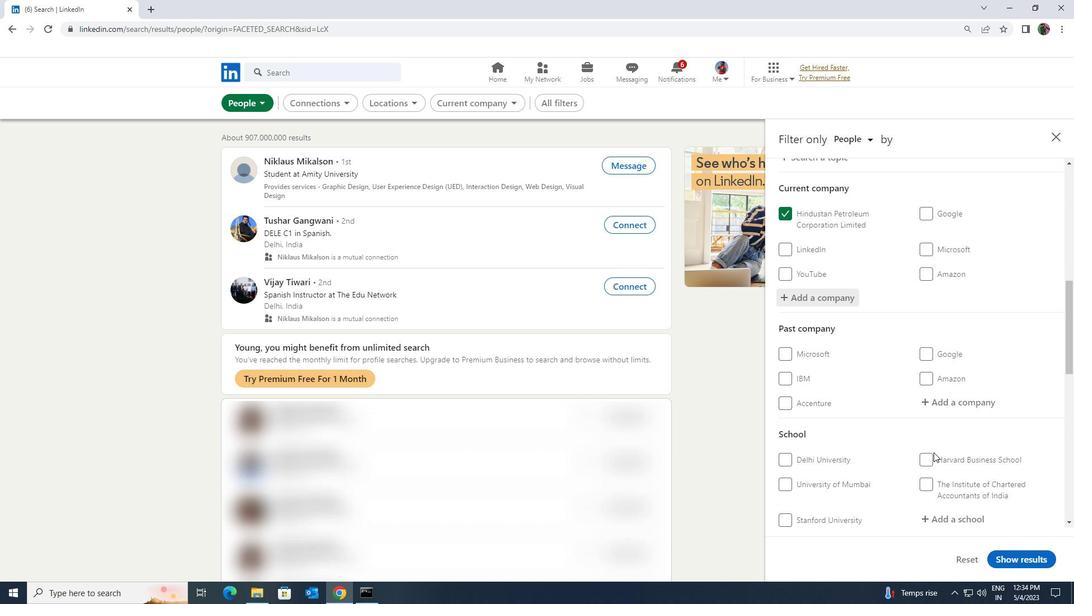 
Action: Mouse moved to (936, 463)
Screenshot: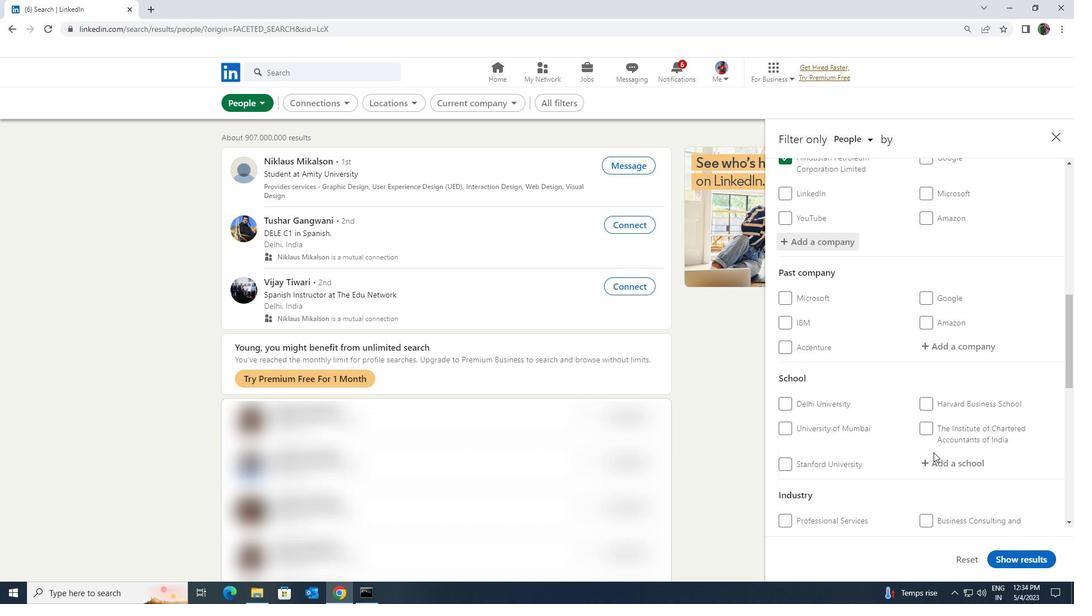 
Action: Mouse pressed left at (936, 463)
Screenshot: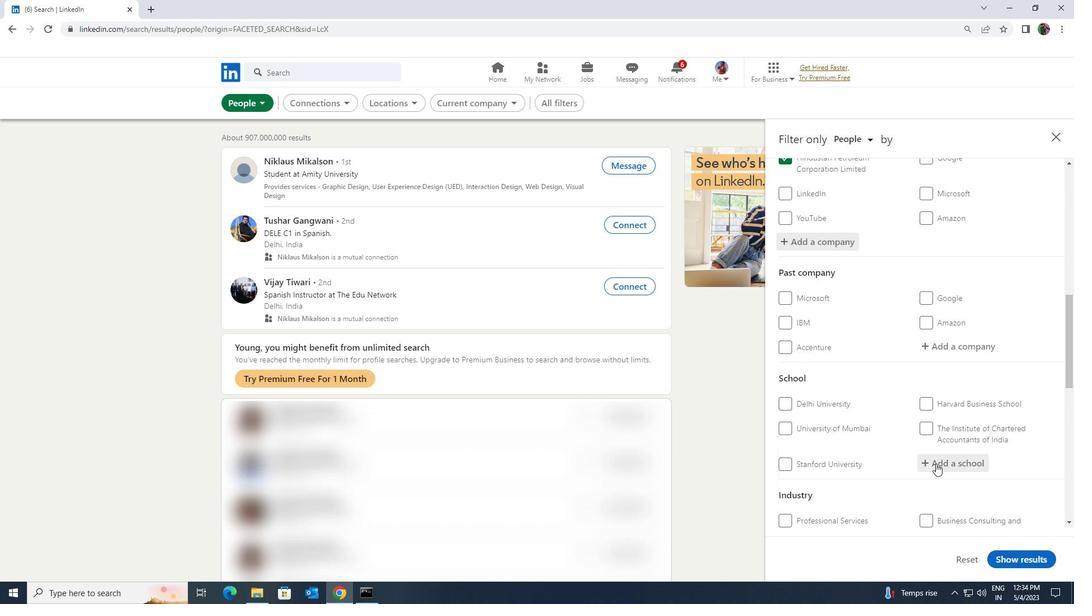 
Action: Key pressed <Key.shift><Key.shift><Key.shift><Key.shift><Key.shift><Key.shift><Key.shift><Key.shift><Key.shift>LILAVATIBAI
Screenshot: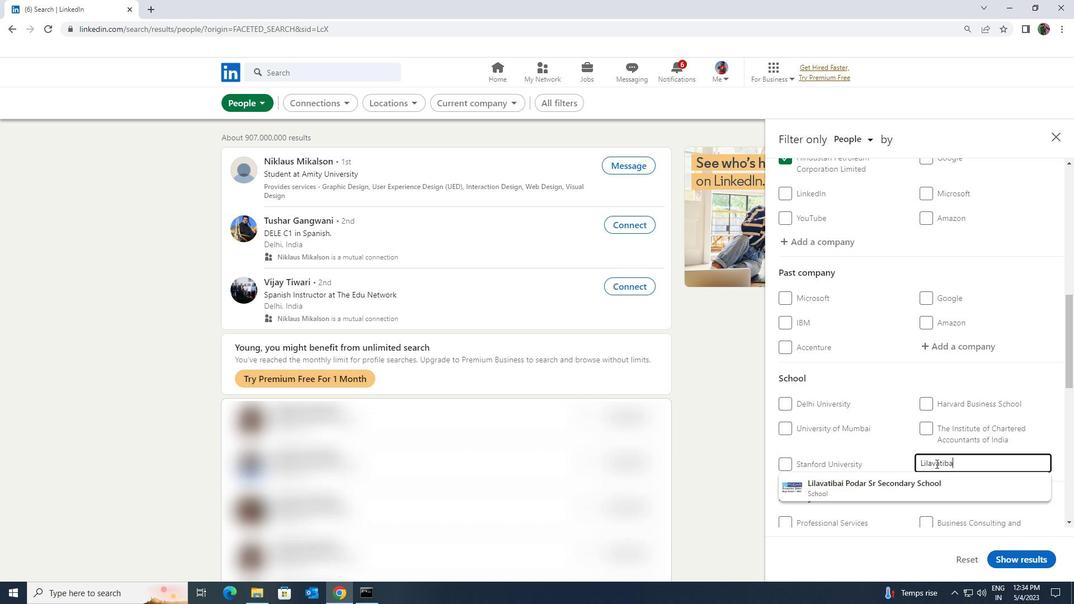
Action: Mouse moved to (933, 479)
Screenshot: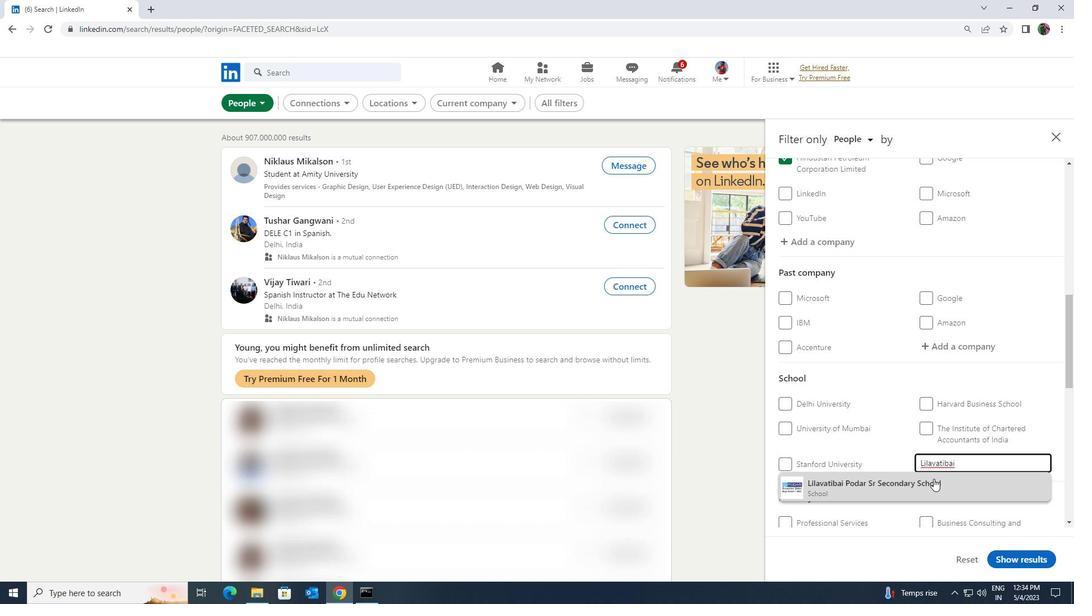
Action: Mouse pressed left at (933, 479)
Screenshot: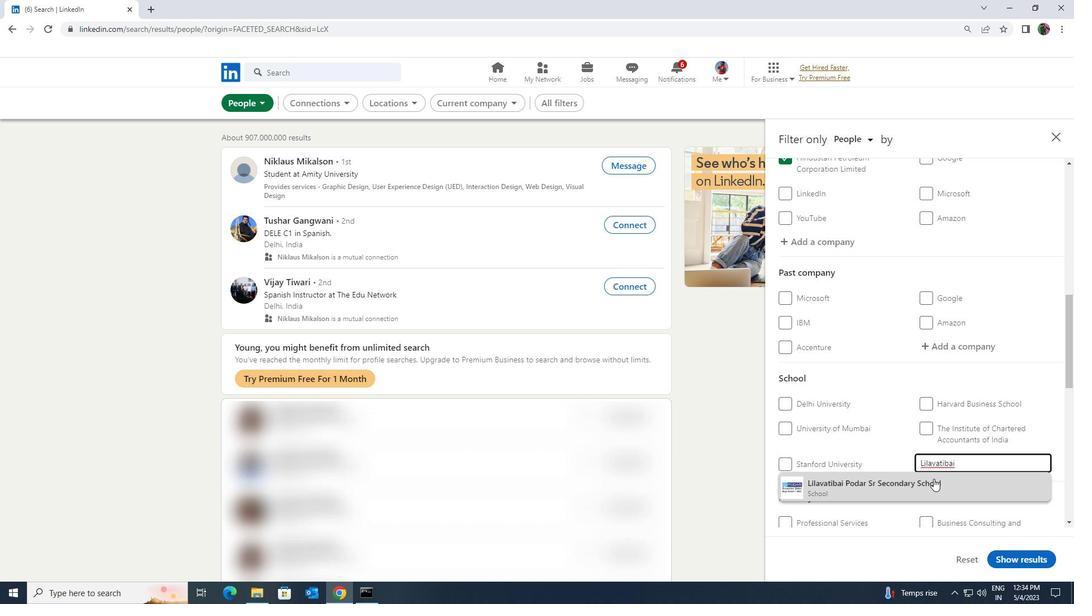 
Action: Mouse scrolled (933, 478) with delta (0, 0)
Screenshot: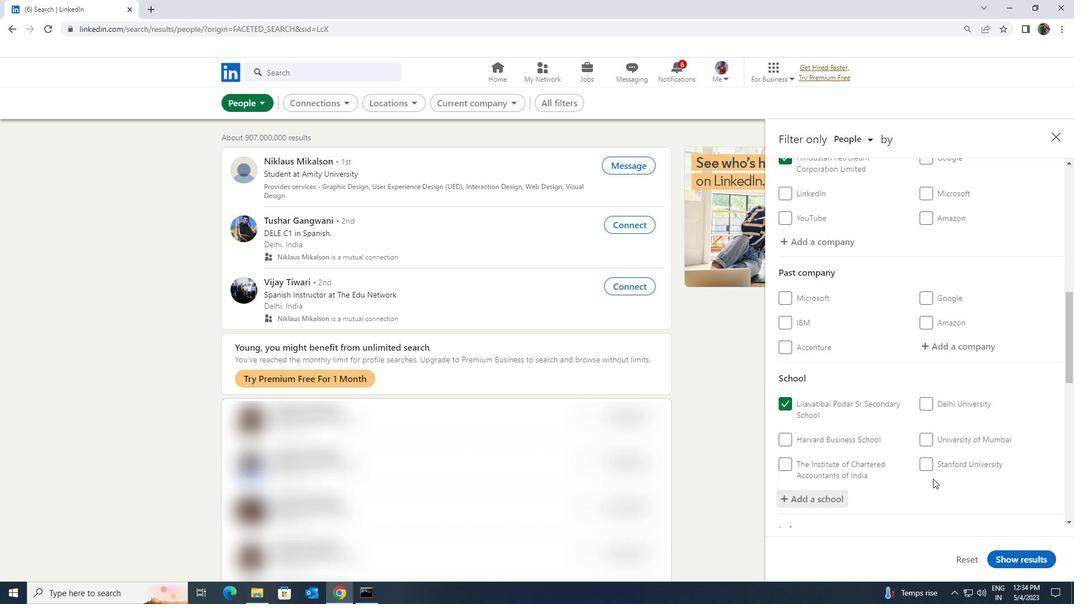
Action: Mouse scrolled (933, 478) with delta (0, 0)
Screenshot: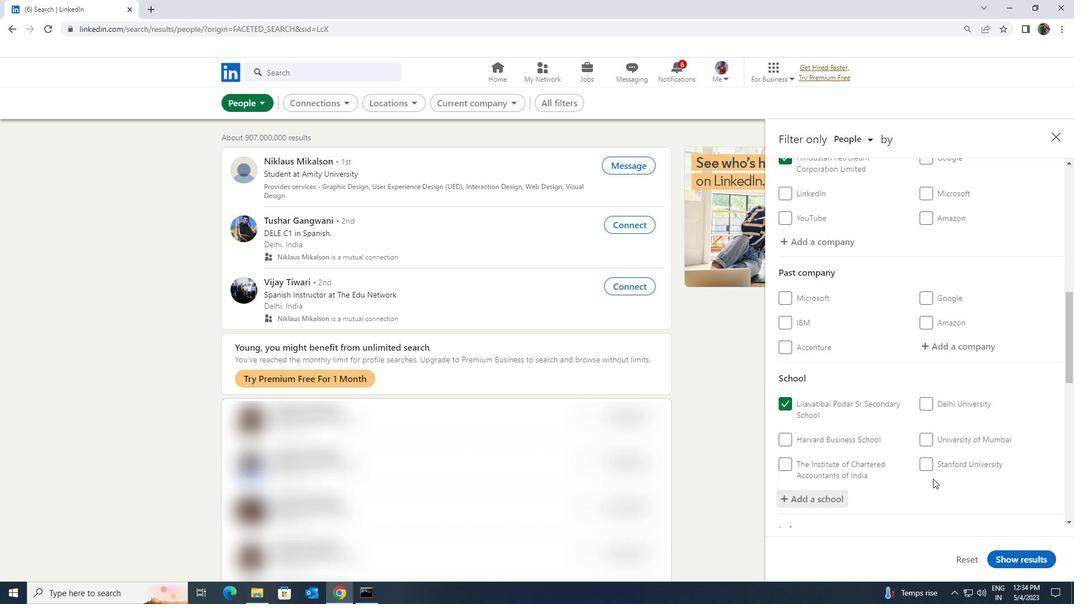 
Action: Mouse scrolled (933, 478) with delta (0, 0)
Screenshot: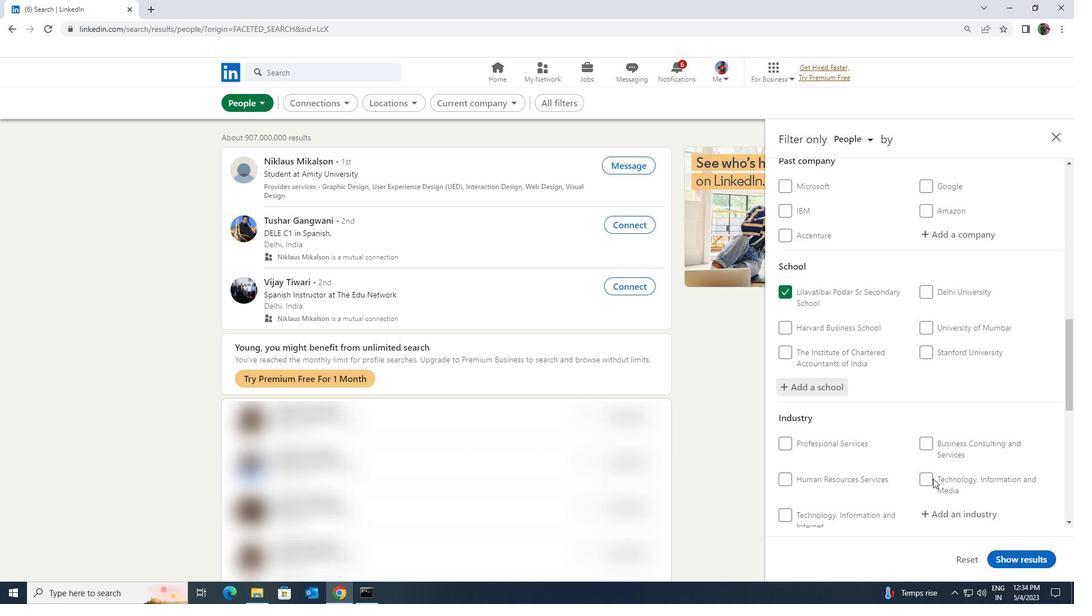 
Action: Mouse moved to (945, 463)
Screenshot: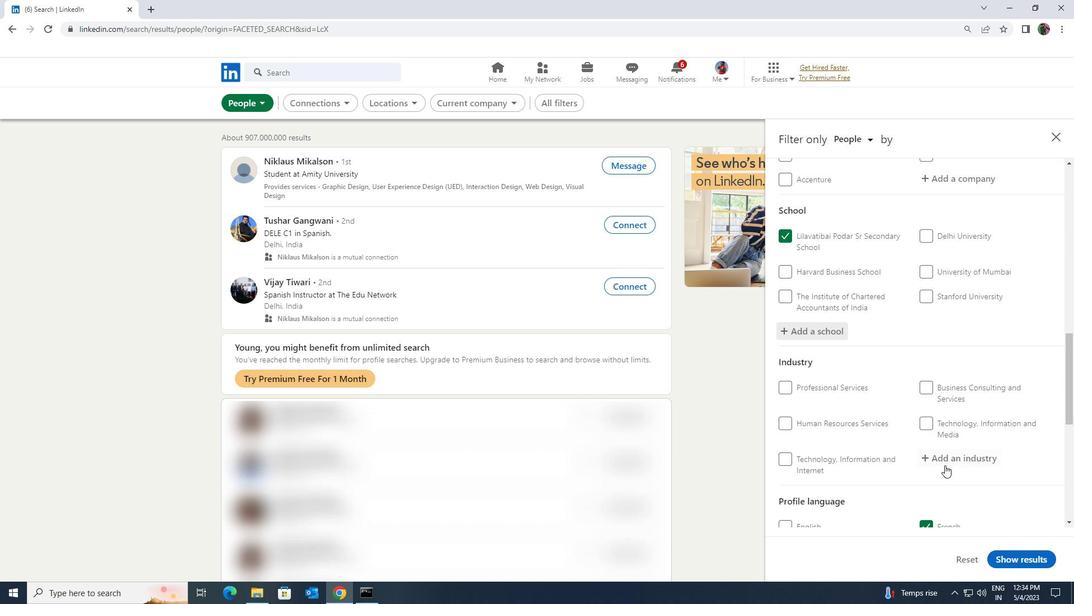 
Action: Mouse pressed left at (945, 463)
Screenshot: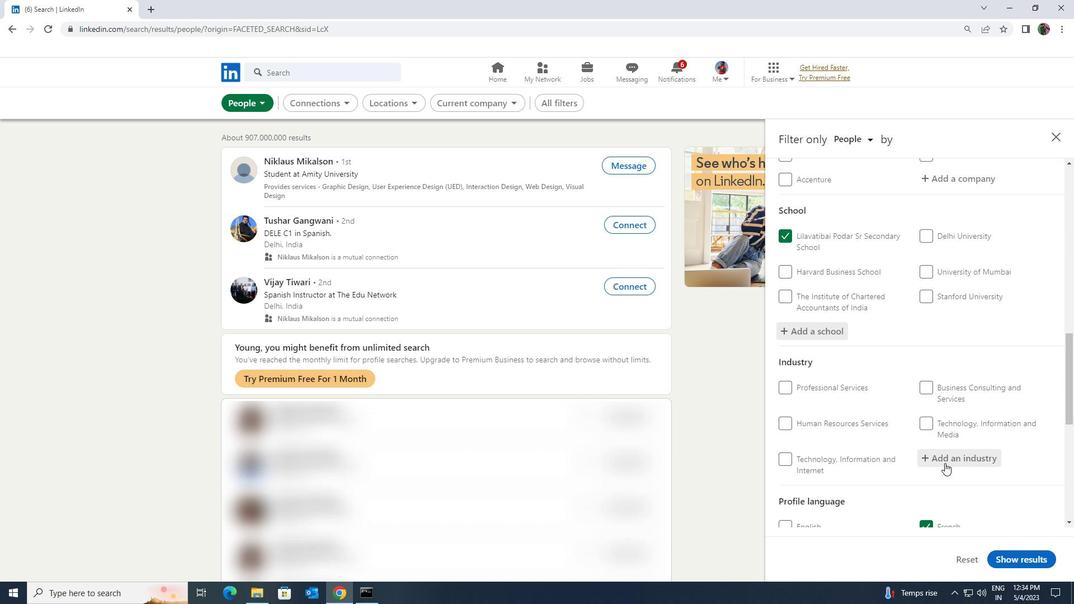 
Action: Key pressed <Key.shift><Key.shift><Key.shift><Key.shift><Key.shift>COMPUTRER<Key.space><Key.backspace><Key.backspace><Key.backspace><Key.backspace><Key.backspace>TER<Key.space><Key.shift><Key.shift>AND<Key.space><Key.space><Key.shift>NETW
Screenshot: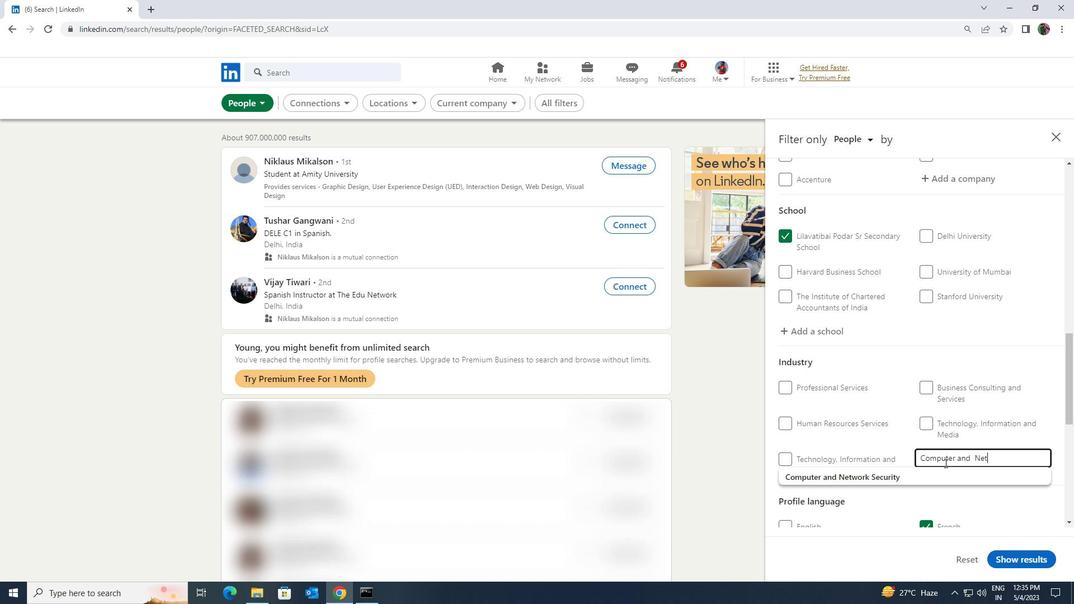 
Action: Mouse moved to (939, 474)
Screenshot: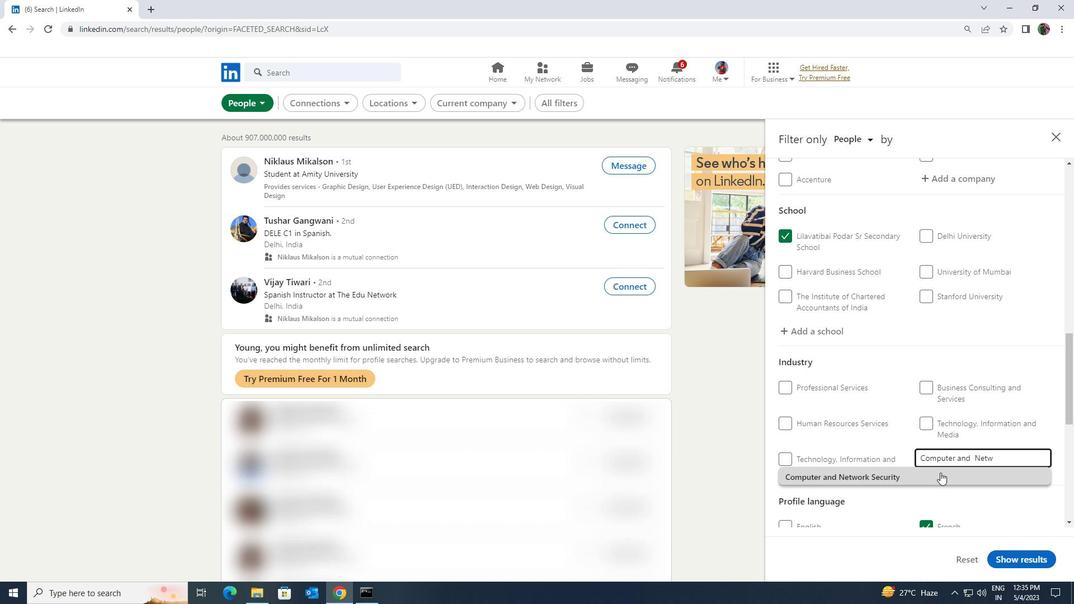 
Action: Mouse pressed left at (939, 474)
Screenshot: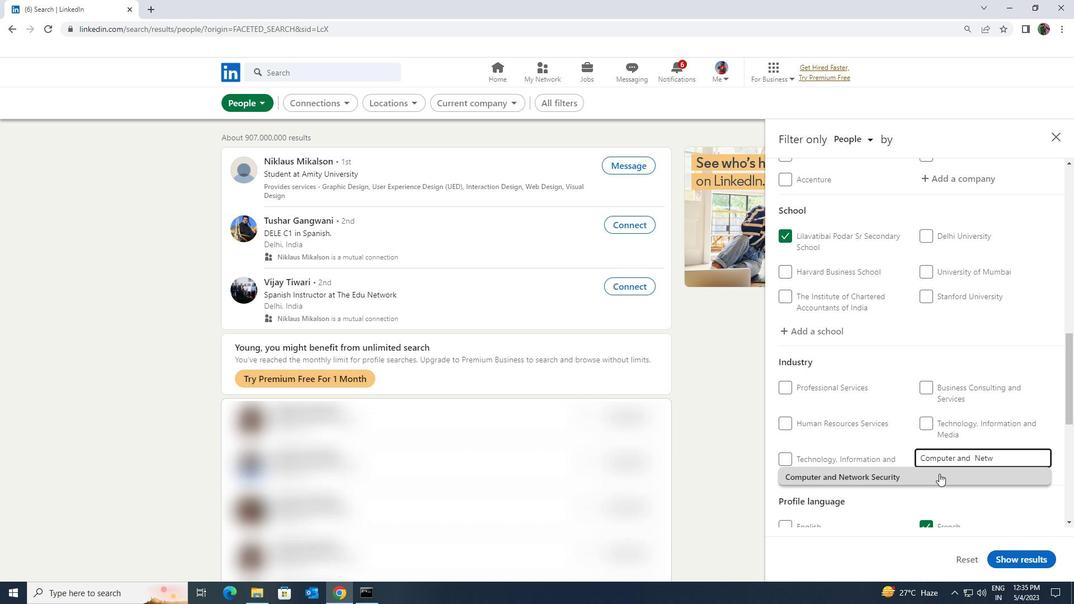 
Action: Mouse scrolled (939, 474) with delta (0, 0)
Screenshot: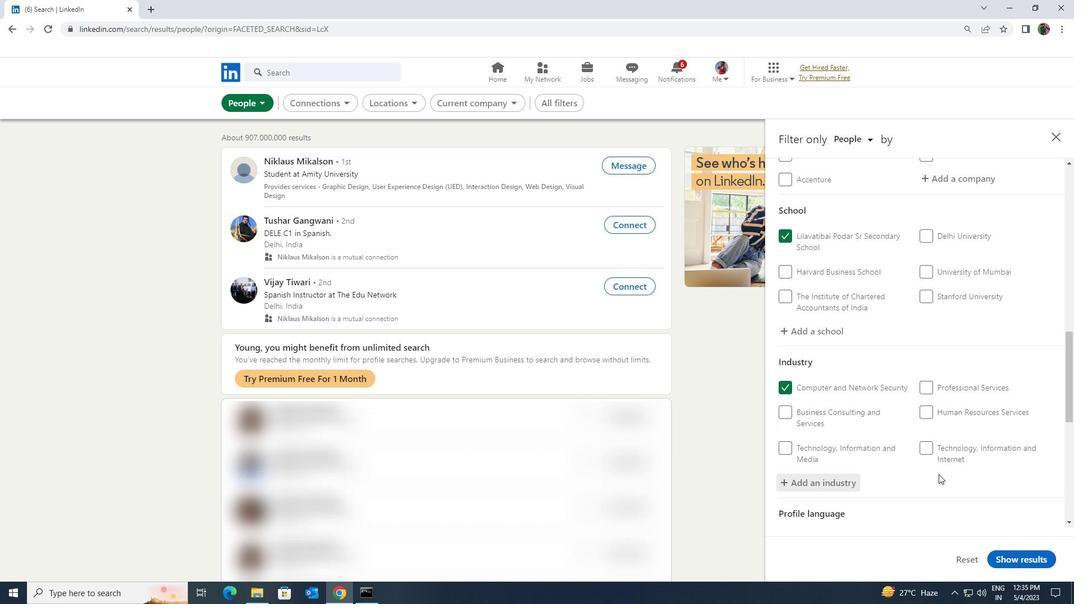 
Action: Mouse scrolled (939, 474) with delta (0, 0)
Screenshot: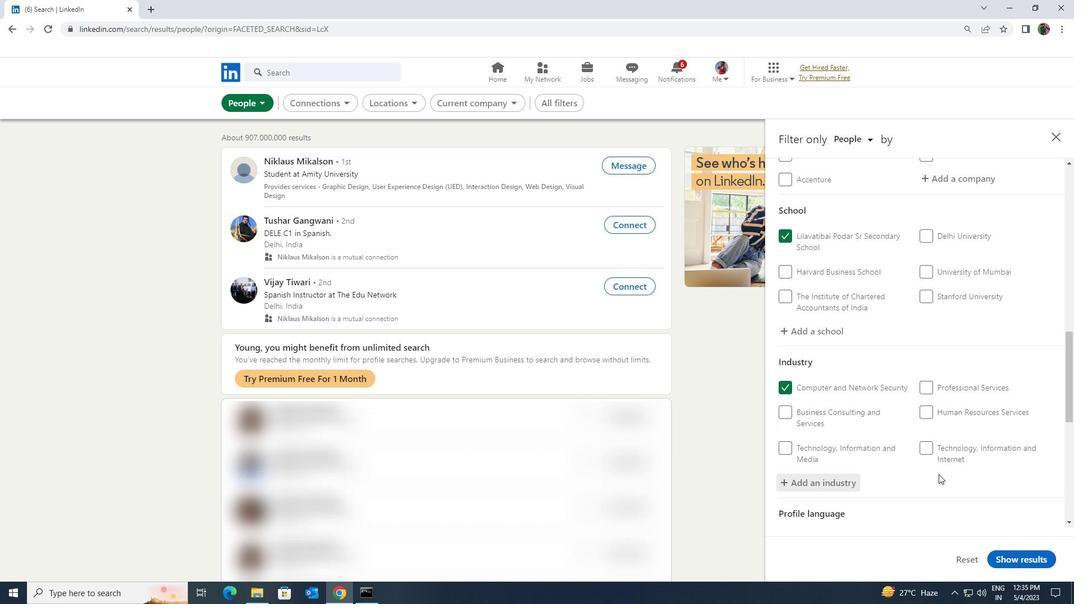 
Action: Mouse scrolled (939, 474) with delta (0, 0)
Screenshot: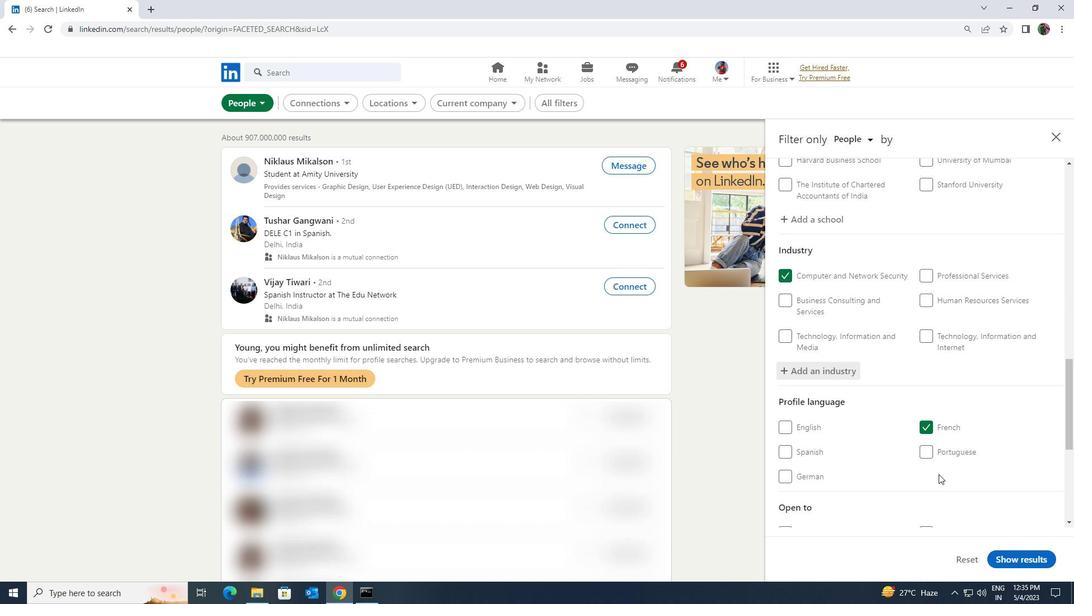 
Action: Mouse scrolled (939, 474) with delta (0, 0)
Screenshot: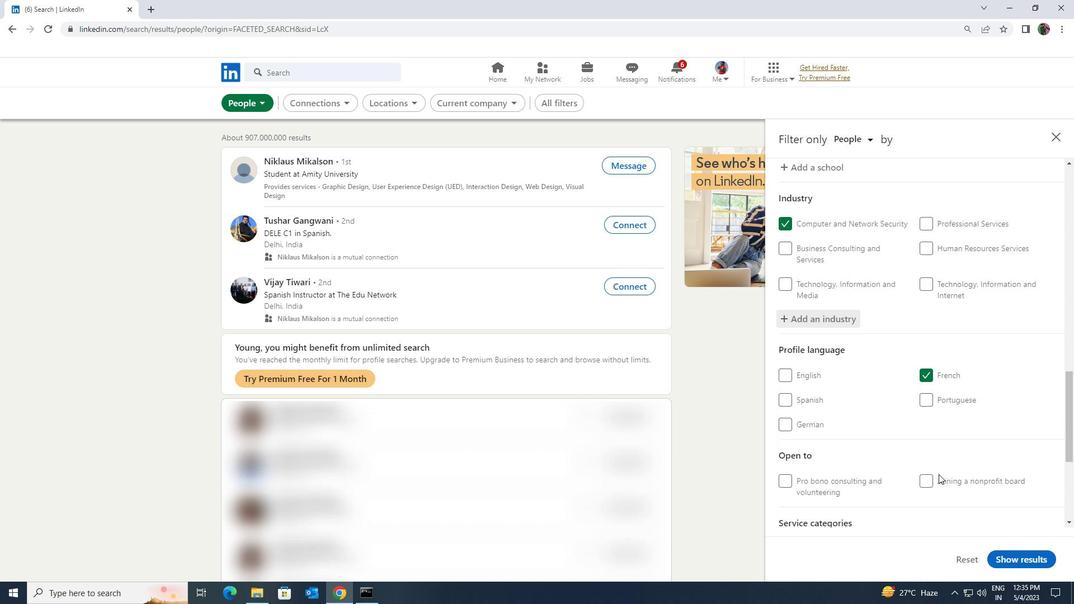 
Action: Mouse scrolled (939, 474) with delta (0, 0)
Screenshot: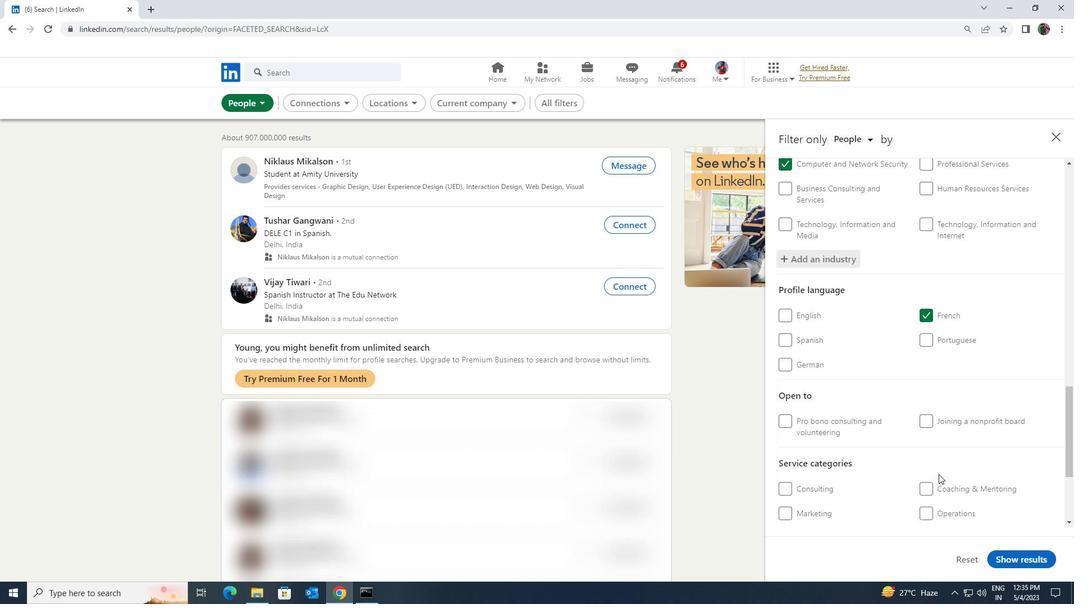 
Action: Mouse moved to (937, 477)
Screenshot: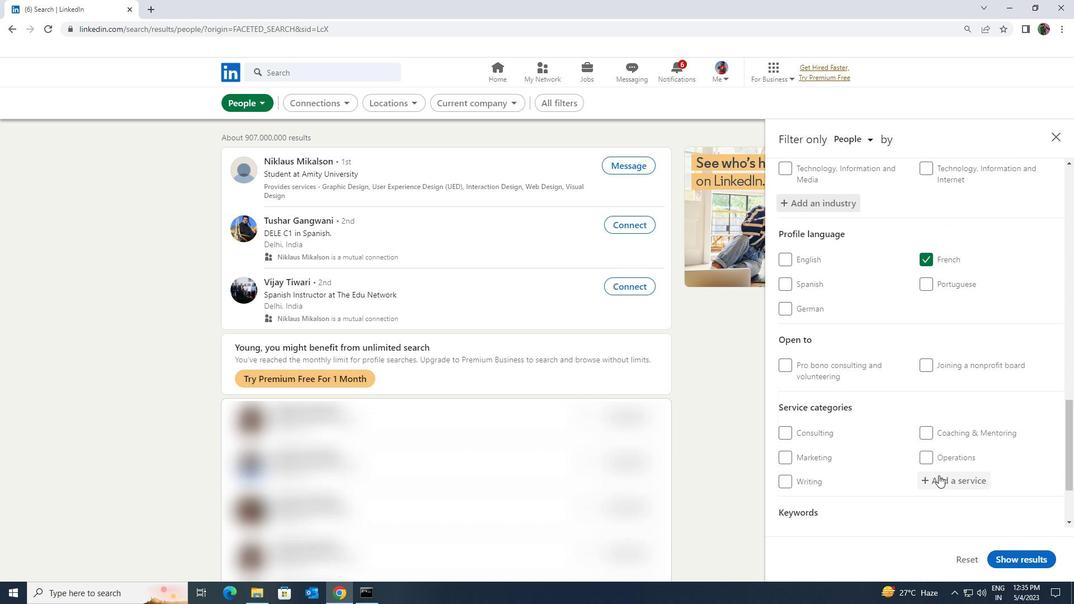 
Action: Mouse pressed left at (937, 477)
Screenshot: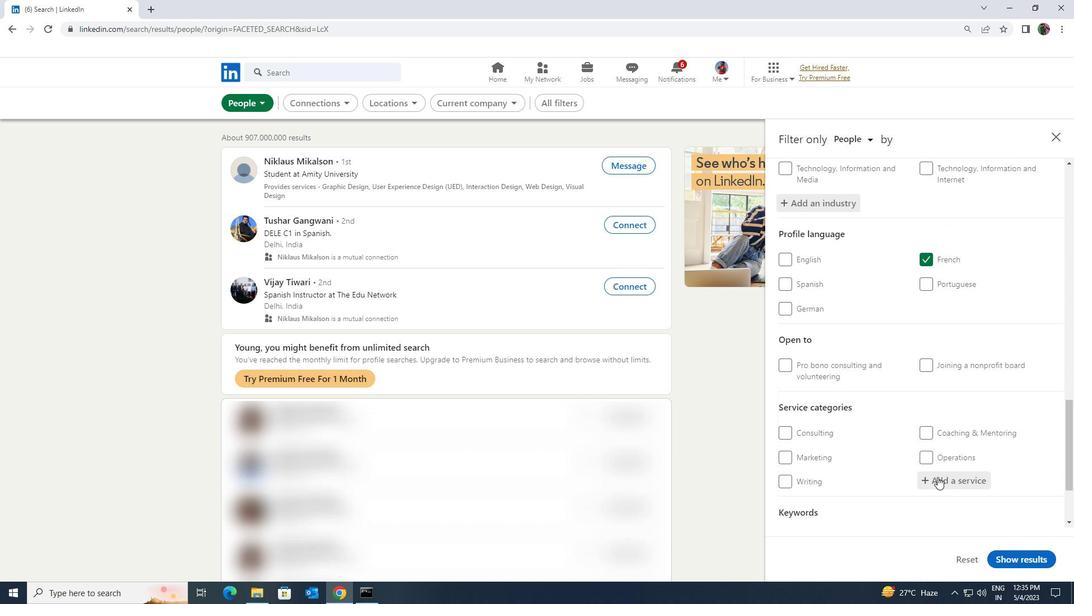 
Action: Key pressed <Key.caps_lock><Key.shift><Key.caps_lock><Key.shift>PERSONAL<Key.space>
Screenshot: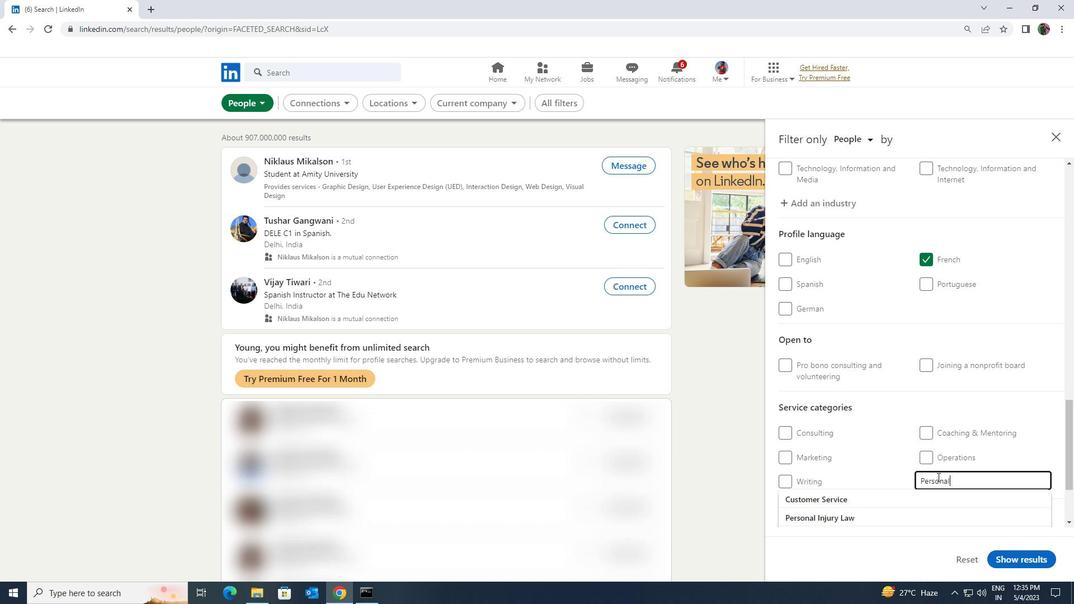 
Action: Mouse moved to (925, 517)
Screenshot: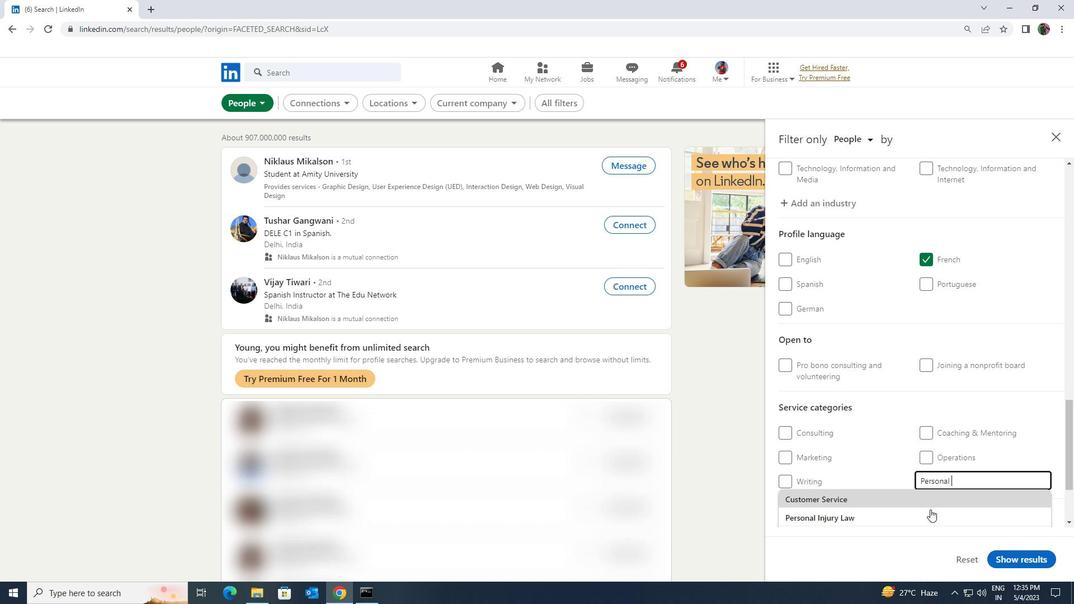 
Action: Mouse pressed left at (925, 517)
Screenshot: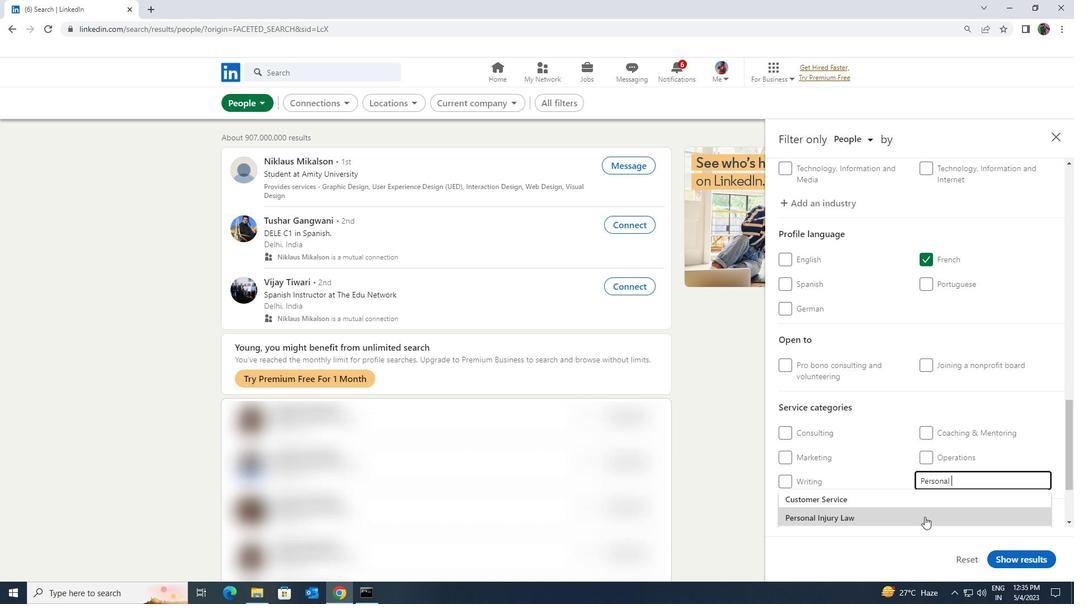 
Action: Mouse scrolled (925, 516) with delta (0, 0)
Screenshot: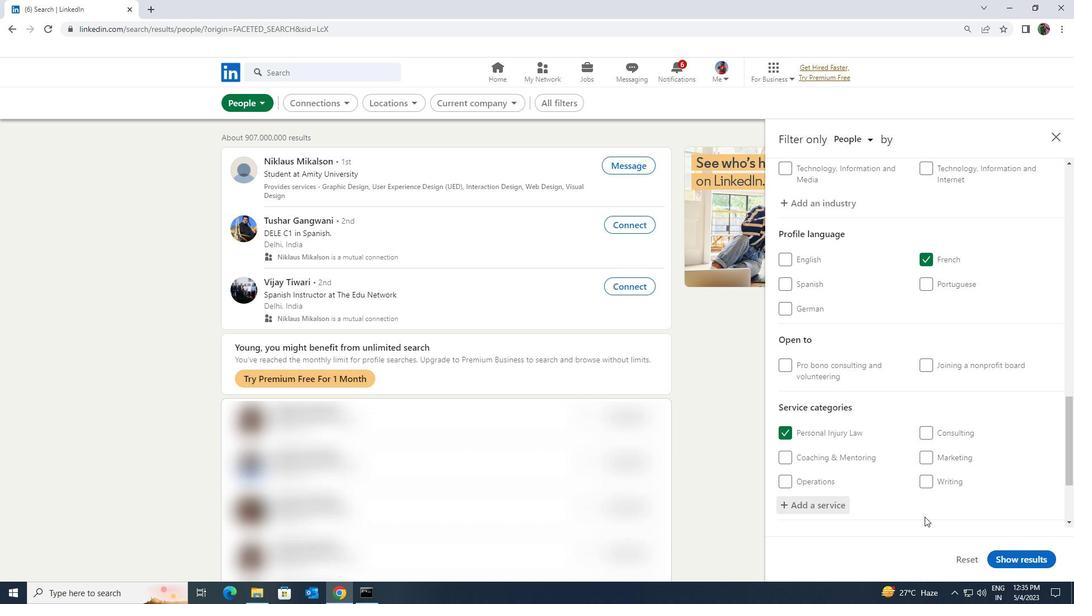 
Action: Mouse scrolled (925, 516) with delta (0, 0)
Screenshot: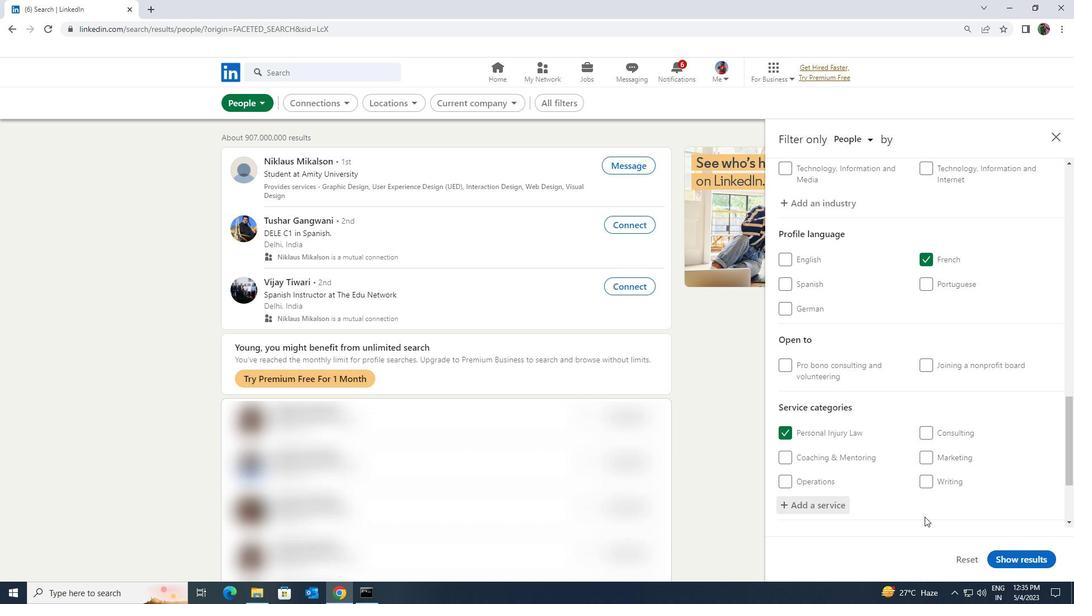 
Action: Mouse scrolled (925, 516) with delta (0, 0)
Screenshot: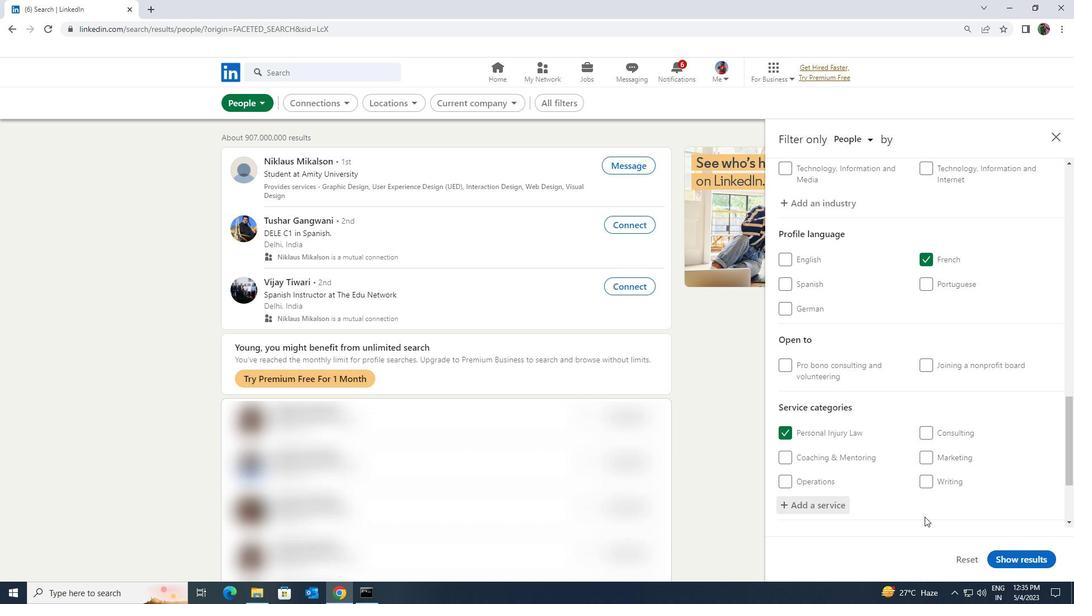 
Action: Mouse moved to (894, 477)
Screenshot: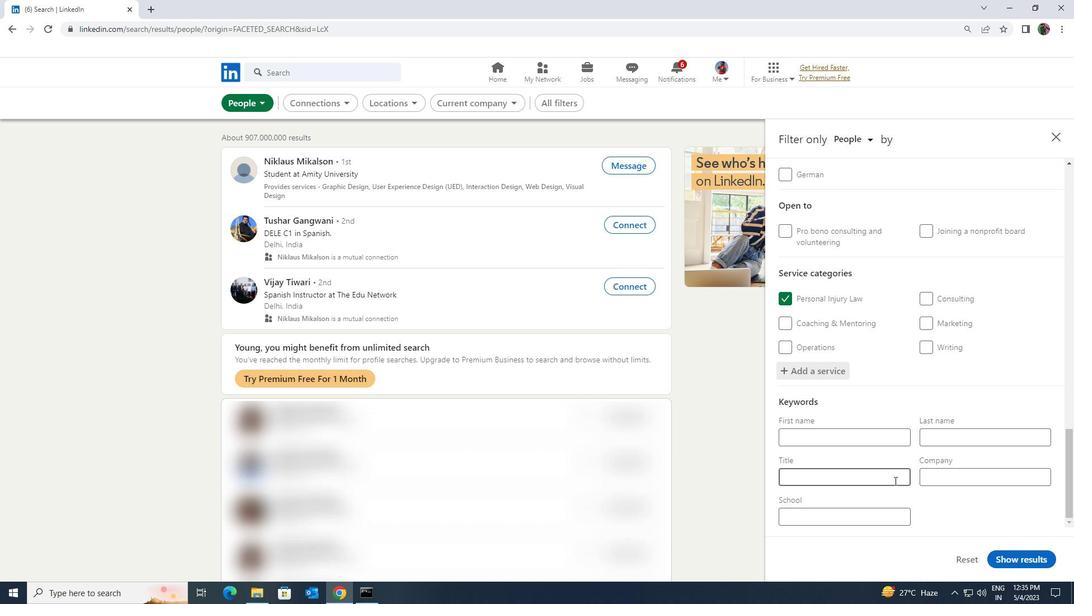 
Action: Mouse pressed left at (894, 477)
Screenshot: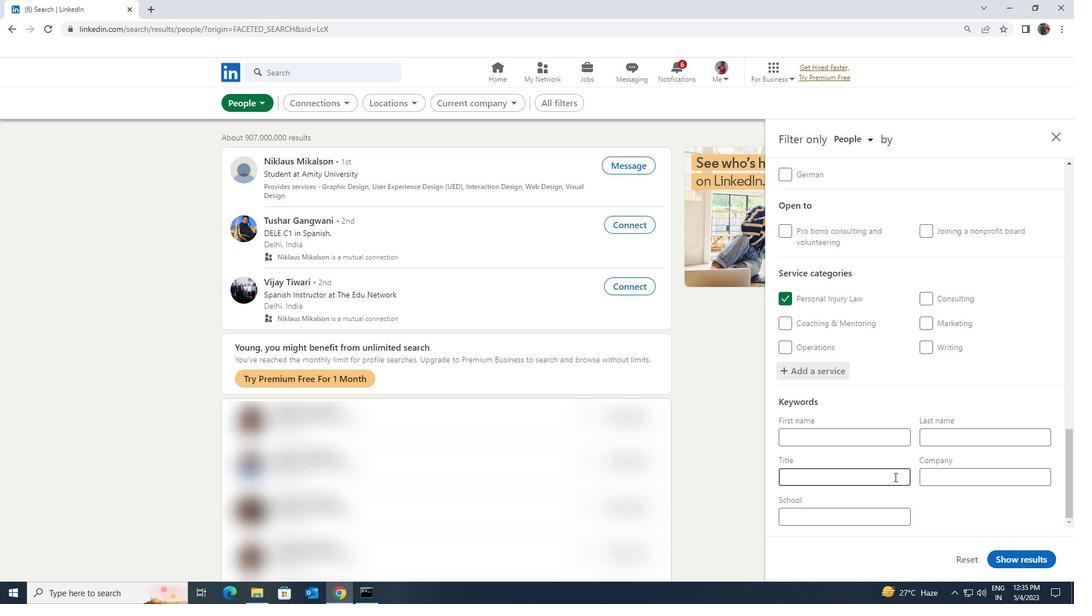 
Action: Key pressed <Key.shift>SPORTS<Key.space><Key.shift>VOLUNTEER
Screenshot: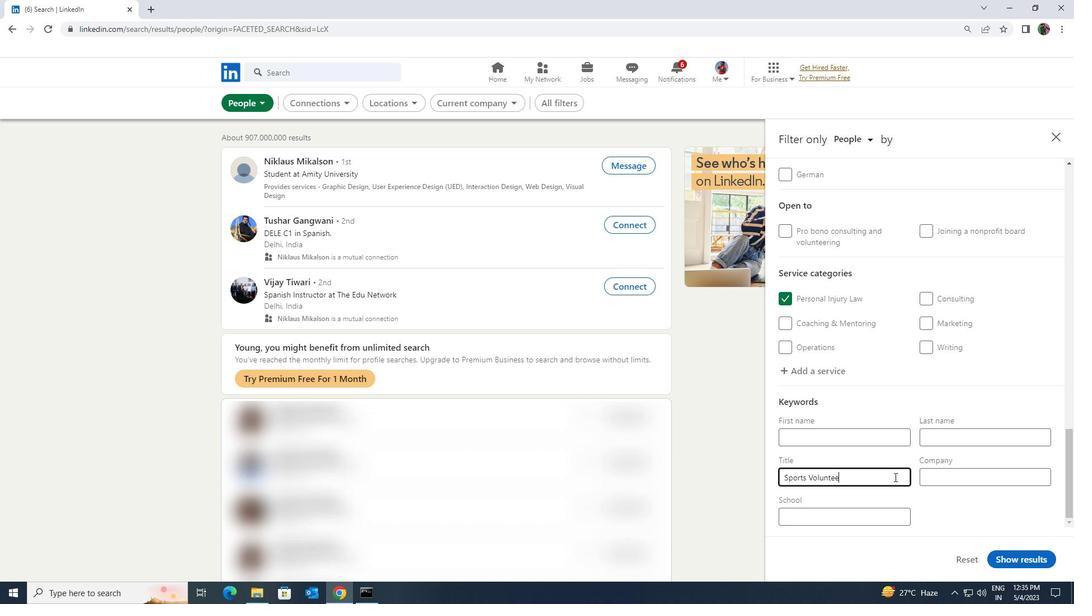 
Action: Mouse moved to (1007, 554)
Screenshot: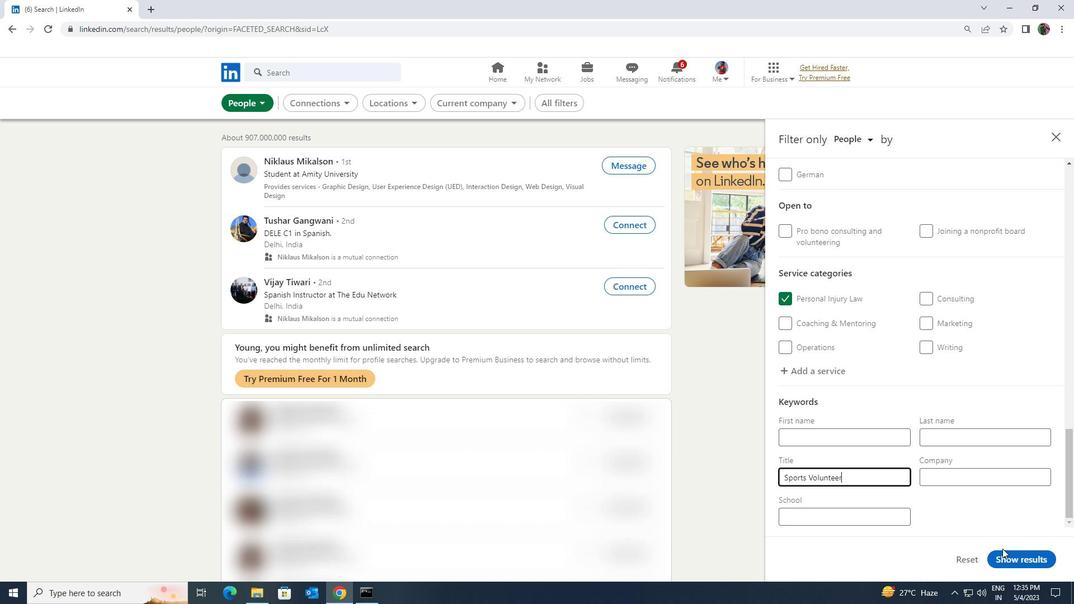 
Action: Mouse pressed left at (1007, 554)
Screenshot: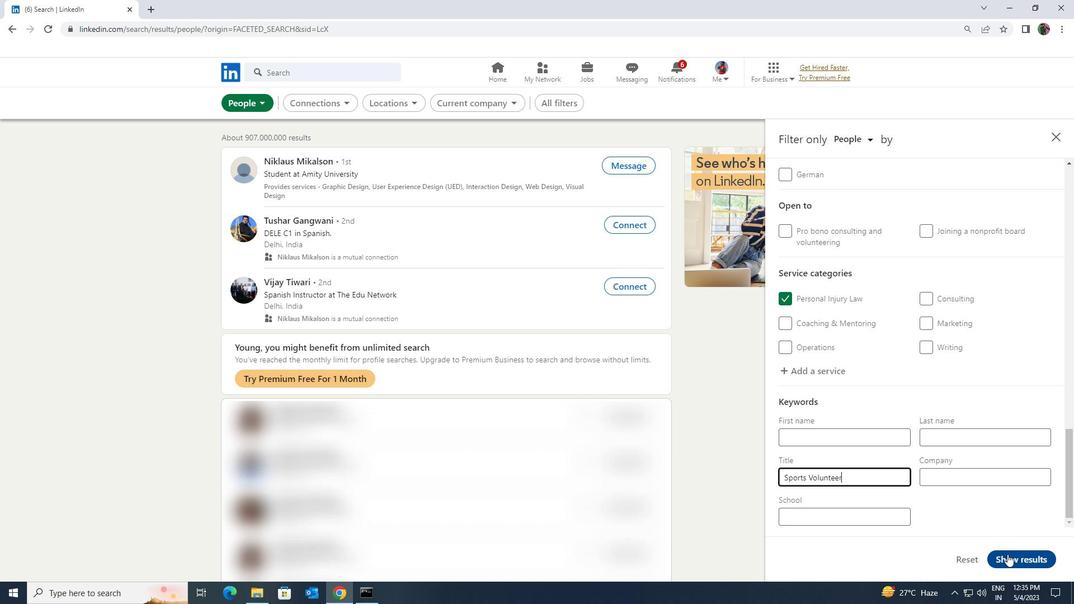 
